 Task: nan
Action: Mouse moved to (428, 98)
Screenshot: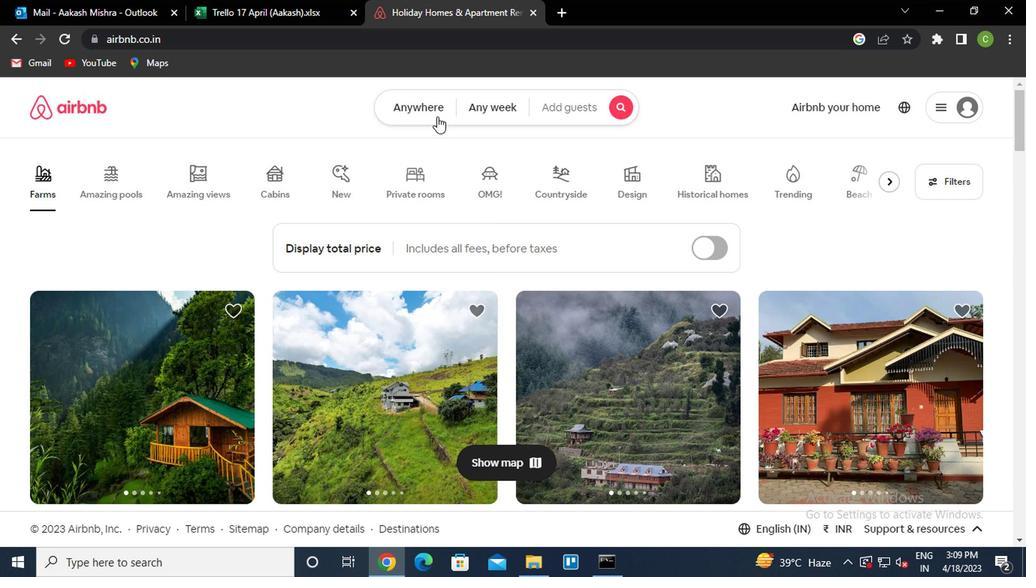 
Action: Mouse pressed left at (428, 98)
Screenshot: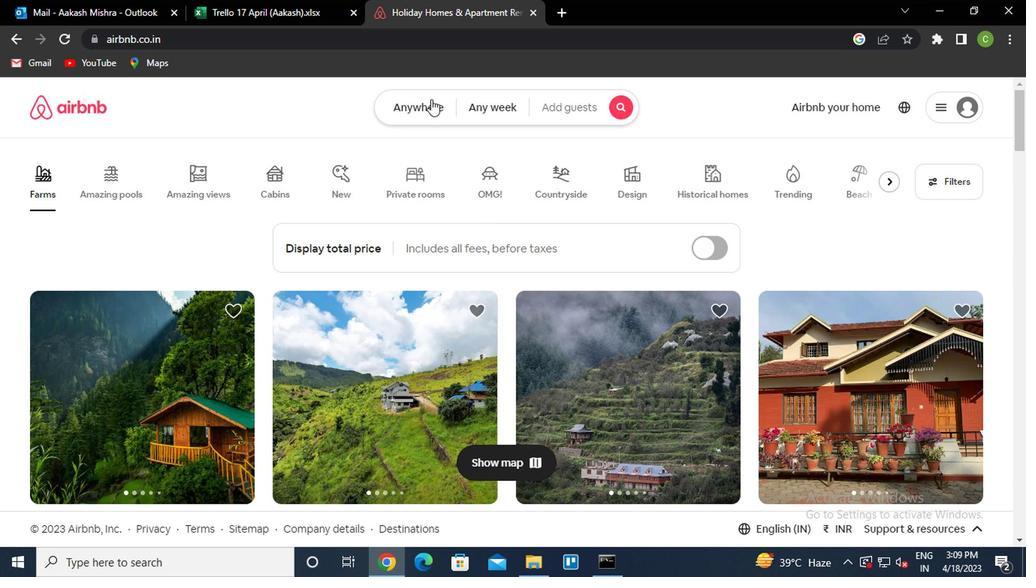 
Action: Mouse moved to (294, 176)
Screenshot: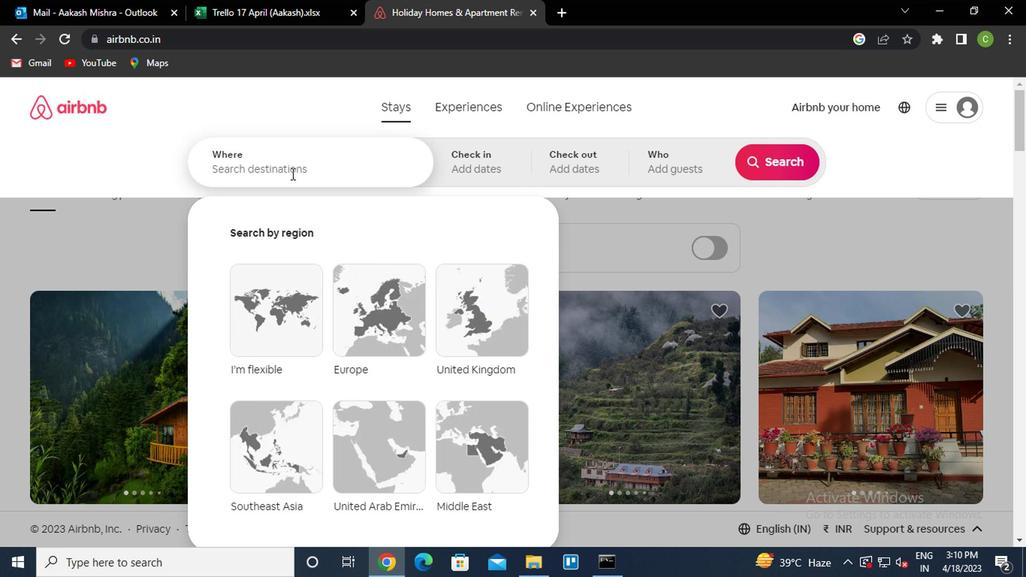 
Action: Mouse pressed left at (294, 176)
Screenshot: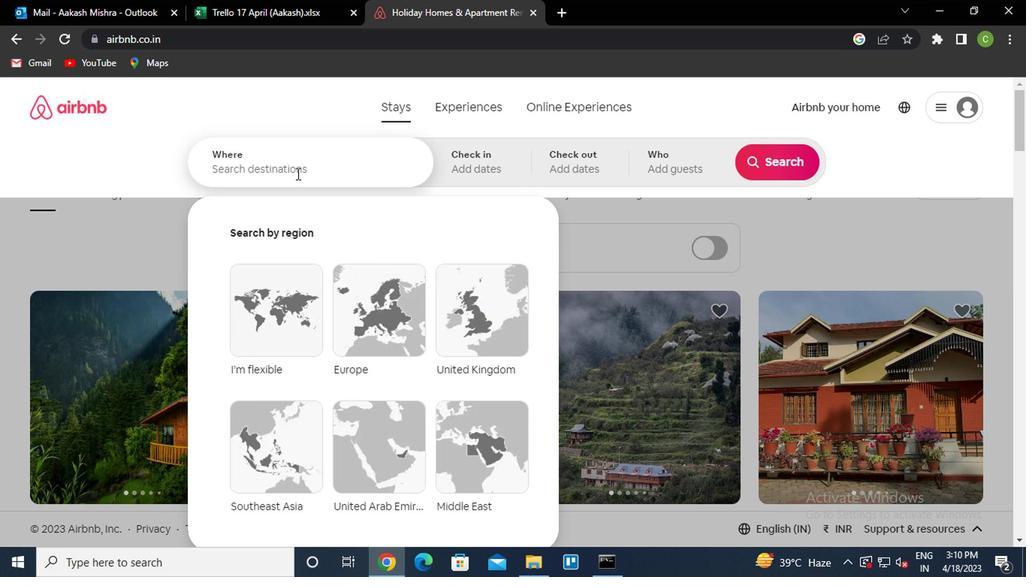 
Action: Key pressed i<Key.caps_lock>garape<Key.space>brazil<Key.down><Key.enter>
Screenshot: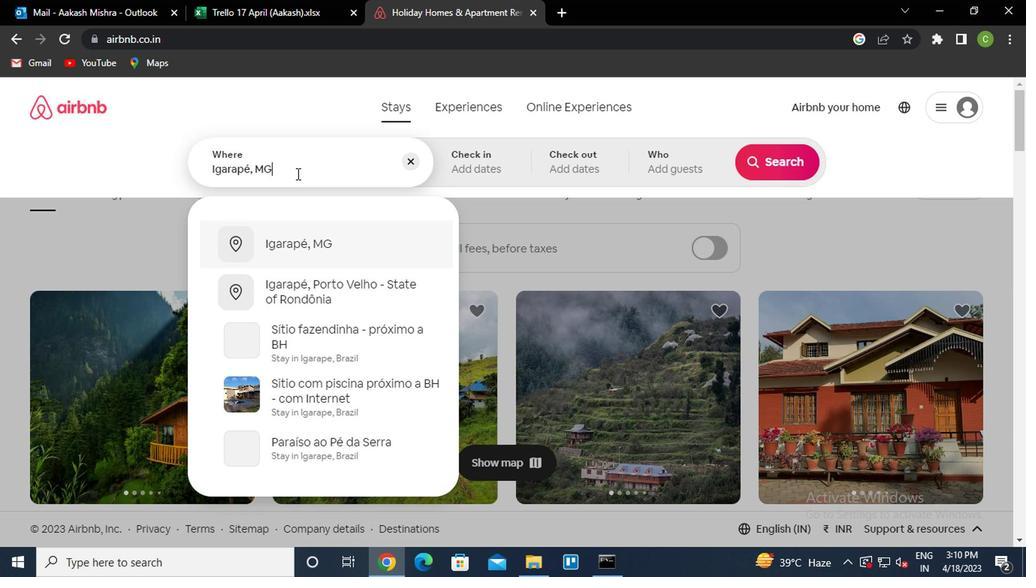 
Action: Mouse moved to (773, 283)
Screenshot: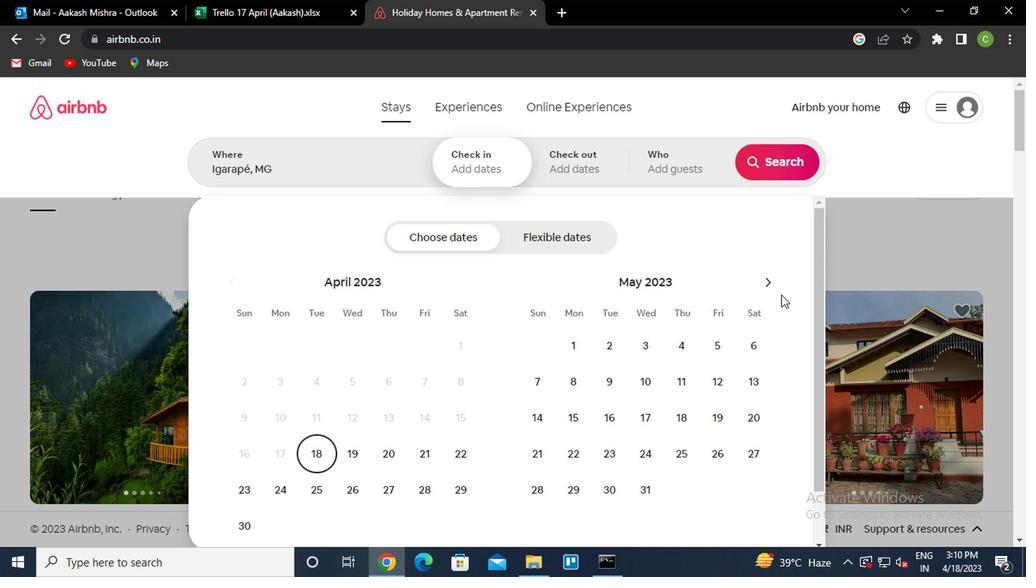 
Action: Mouse pressed left at (773, 283)
Screenshot: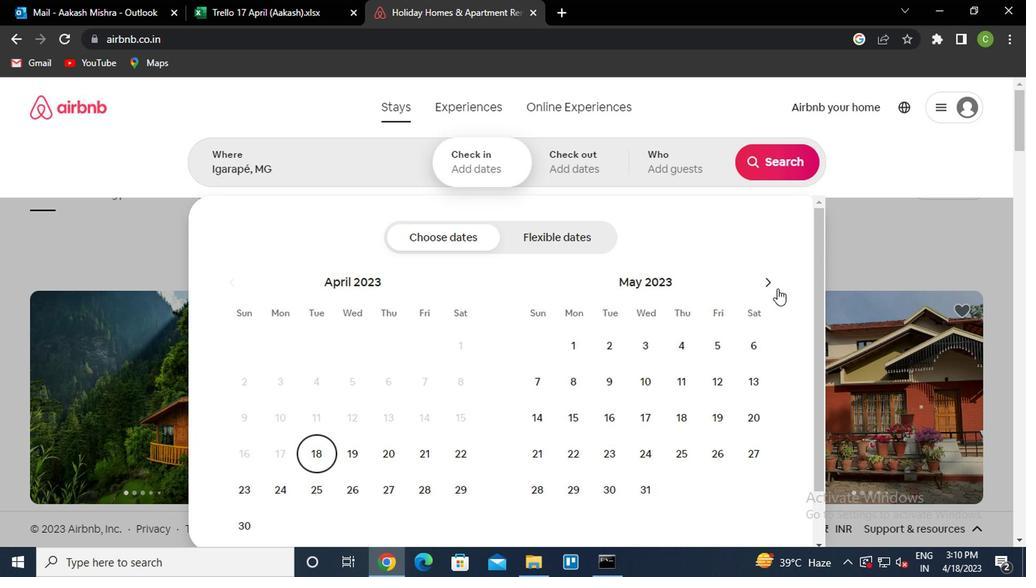 
Action: Mouse moved to (680, 339)
Screenshot: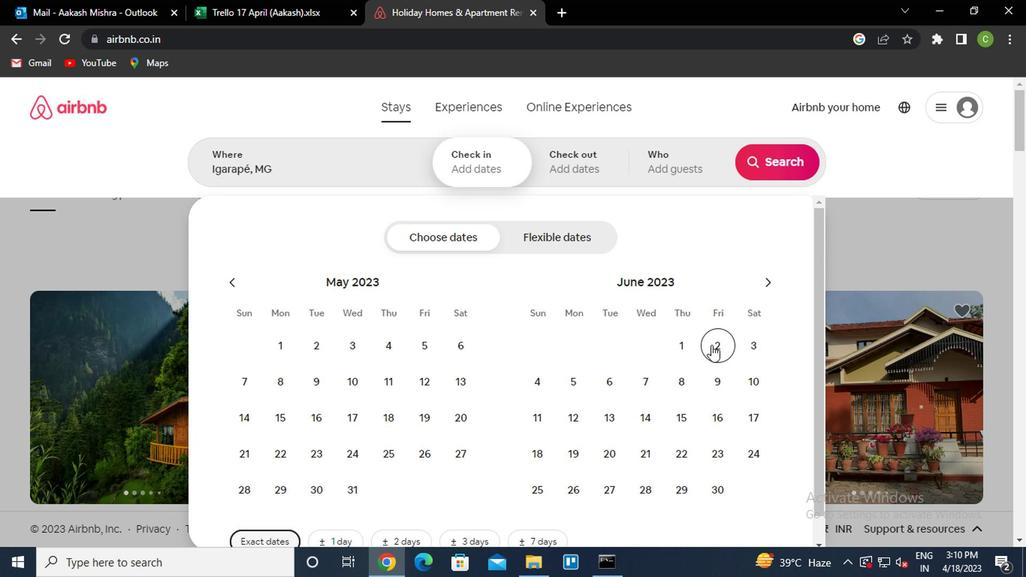 
Action: Mouse pressed left at (680, 339)
Screenshot: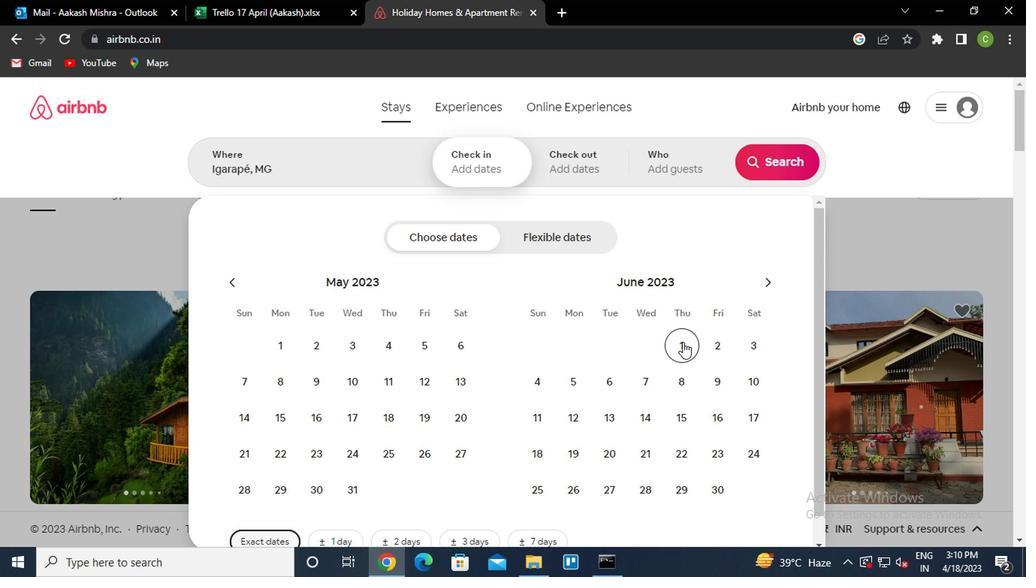 
Action: Mouse moved to (533, 367)
Screenshot: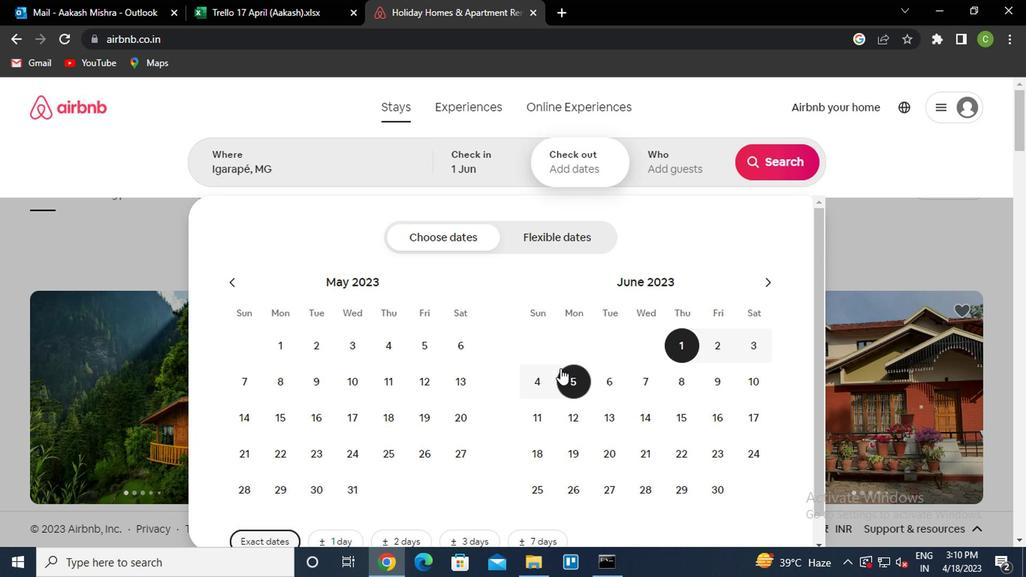 
Action: Mouse pressed left at (533, 367)
Screenshot: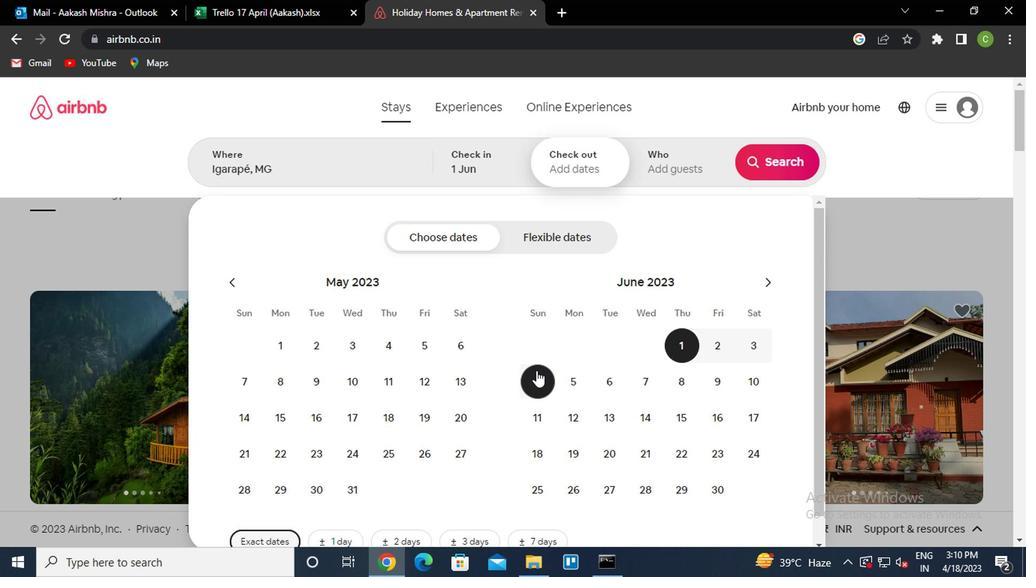 
Action: Mouse moved to (703, 166)
Screenshot: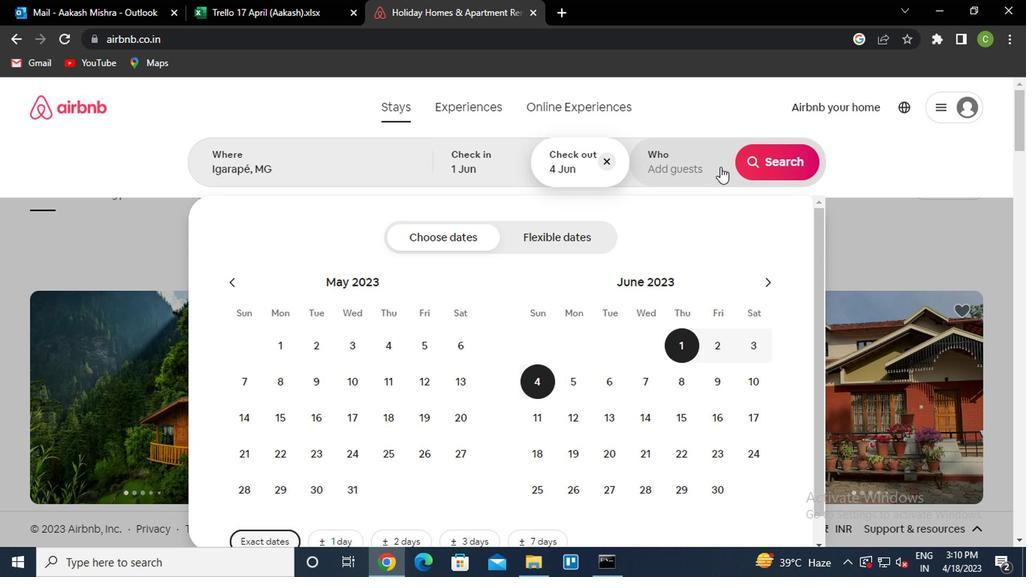 
Action: Mouse pressed left at (703, 166)
Screenshot: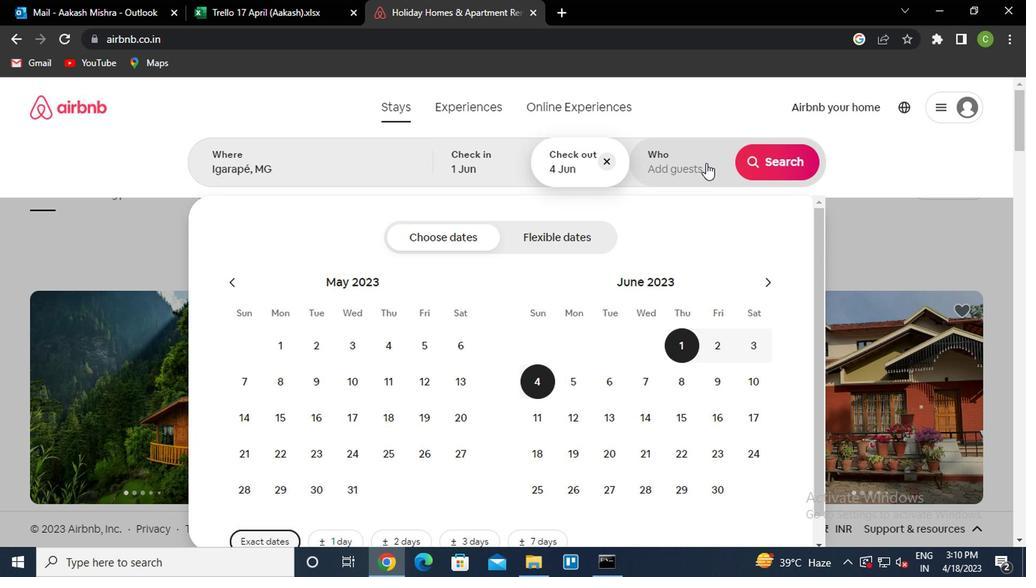 
Action: Mouse moved to (777, 246)
Screenshot: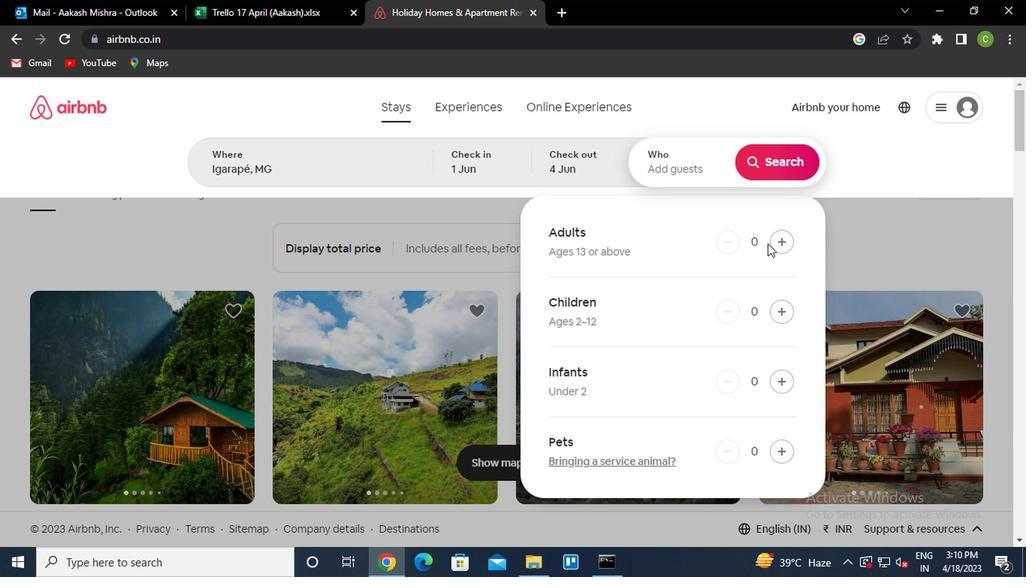
Action: Mouse pressed left at (777, 246)
Screenshot: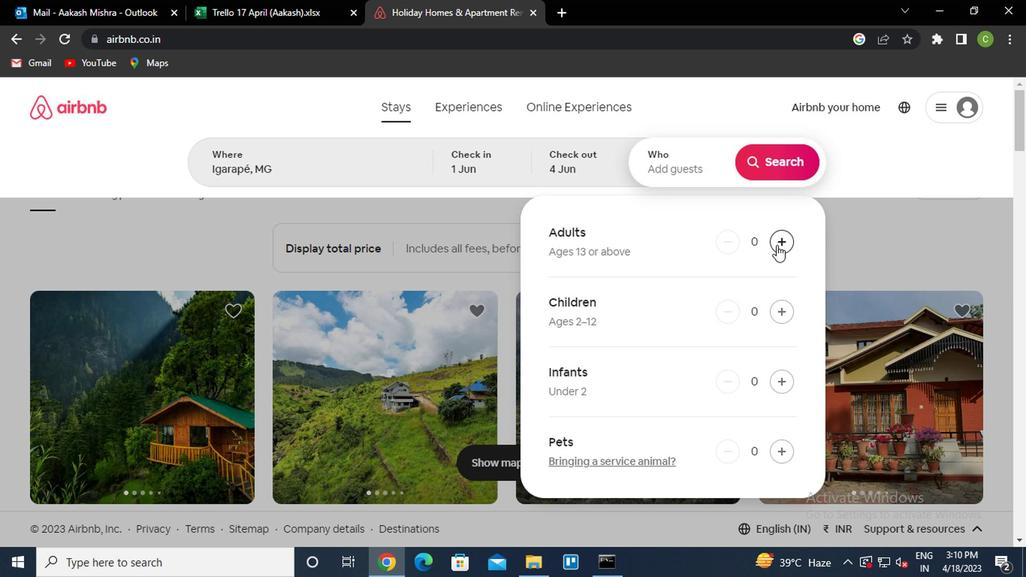 
Action: Mouse moved to (874, 244)
Screenshot: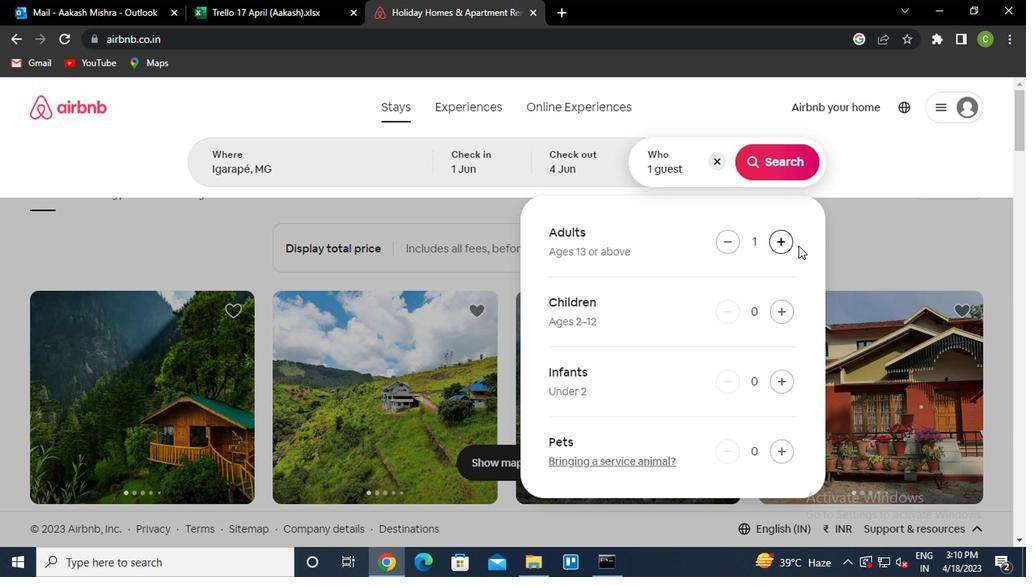 
Action: Mouse pressed left at (874, 244)
Screenshot: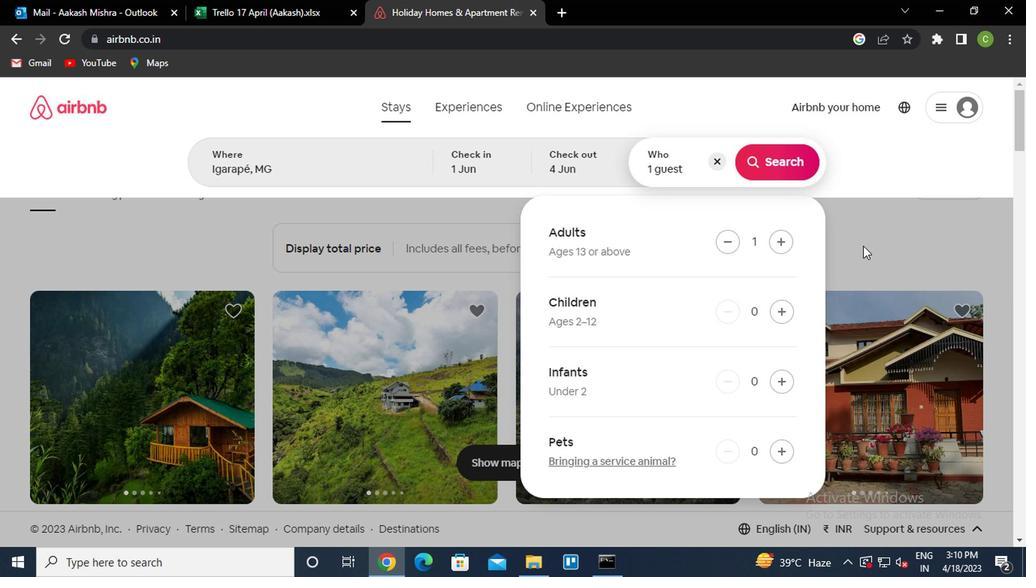
Action: Mouse moved to (953, 188)
Screenshot: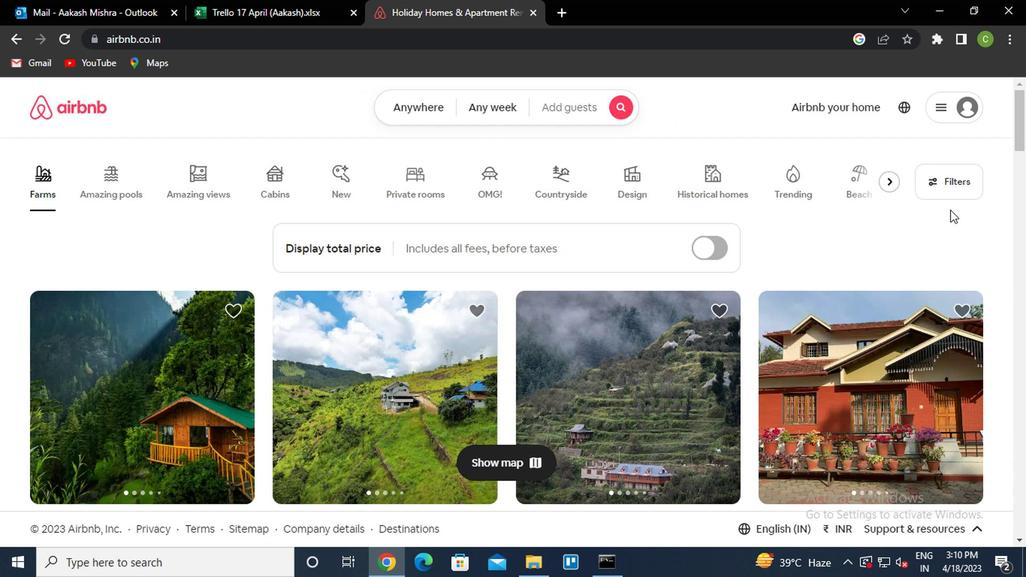 
Action: Mouse pressed left at (953, 188)
Screenshot: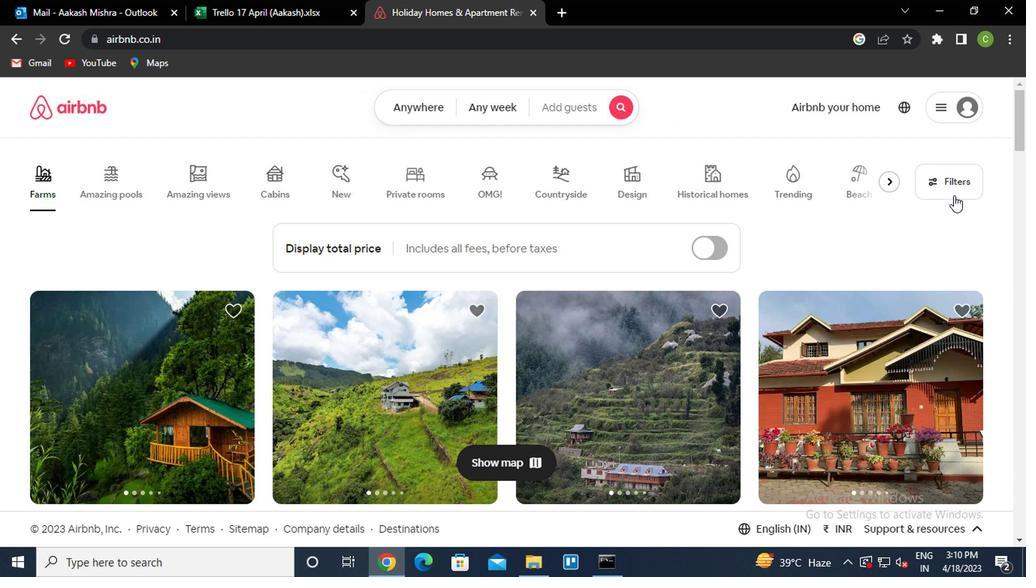 
Action: Mouse moved to (331, 356)
Screenshot: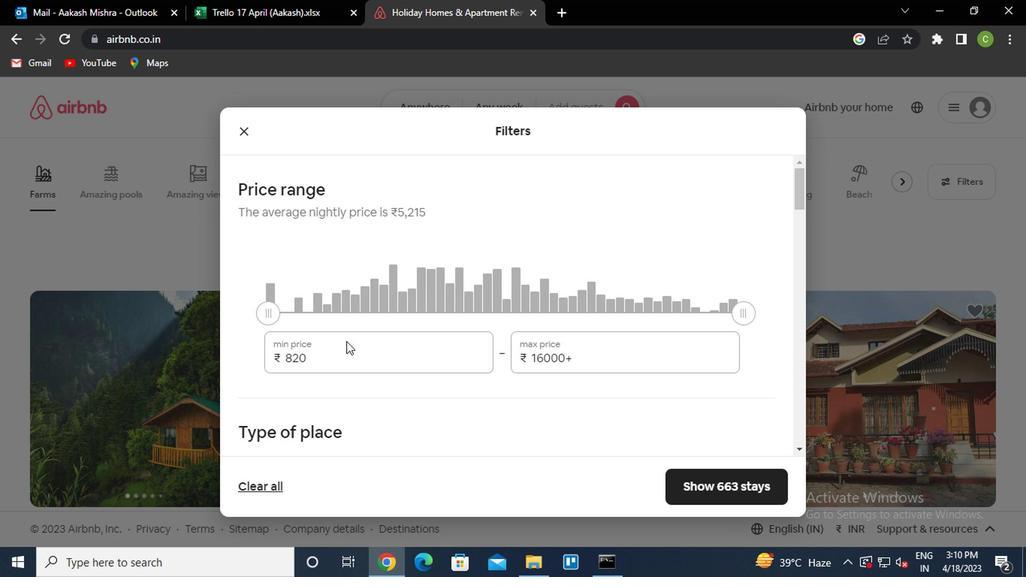 
Action: Mouse pressed left at (331, 356)
Screenshot: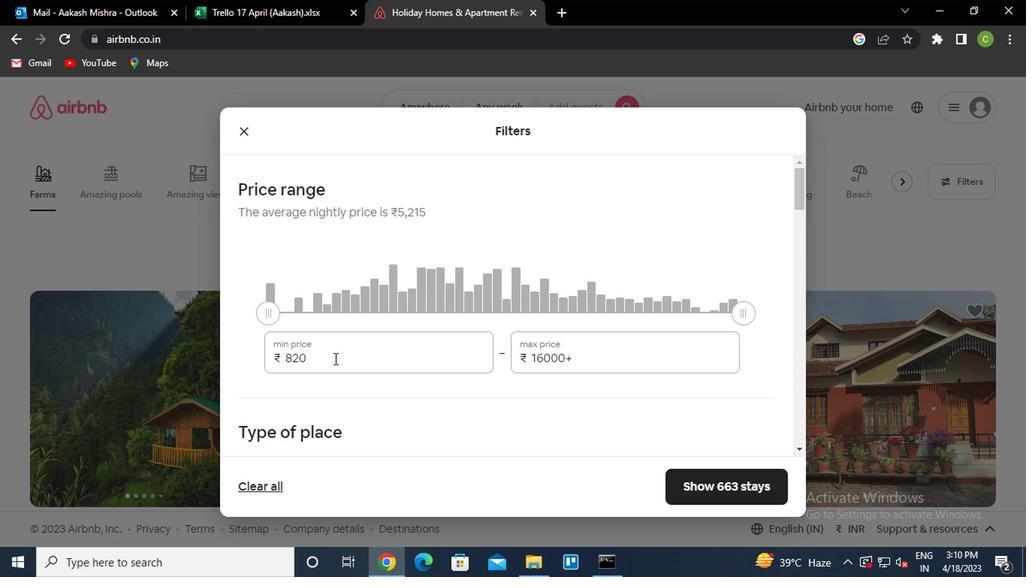 
Action: Mouse moved to (331, 356)
Screenshot: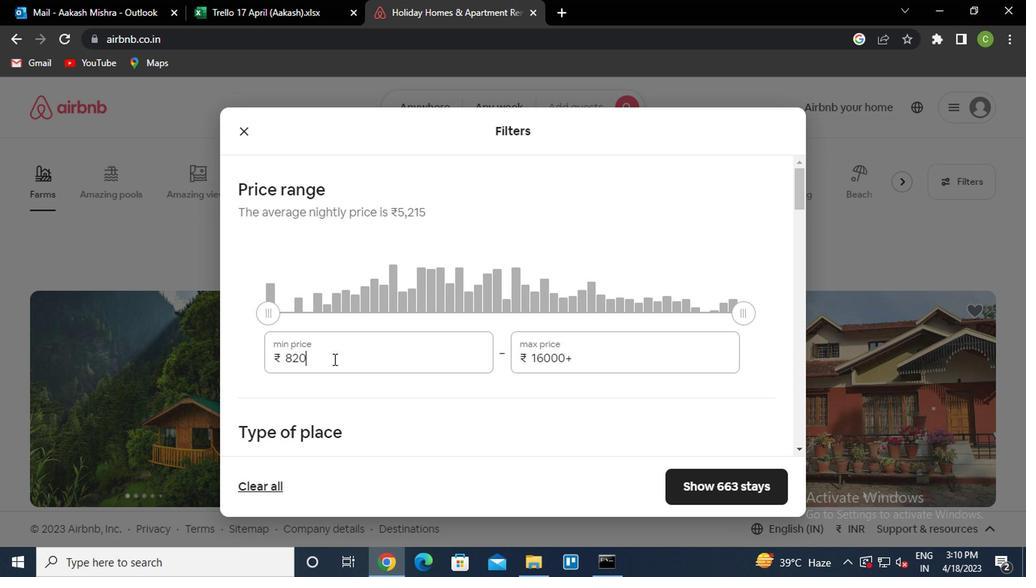 
Action: Key pressed <Key.backspace><Key.backspace><Key.backspace>6000<Key.tab>16000
Screenshot: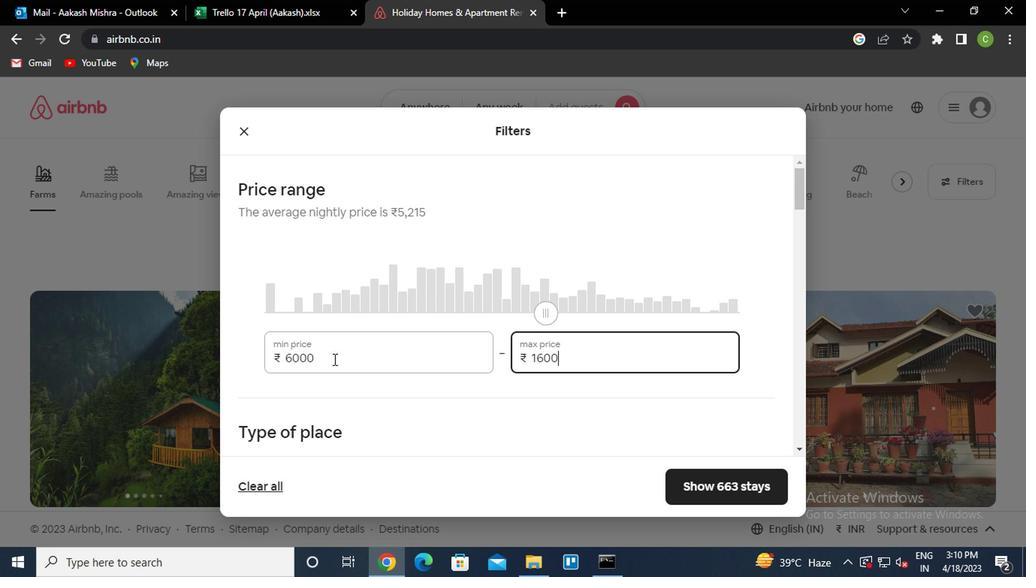 
Action: Mouse moved to (372, 383)
Screenshot: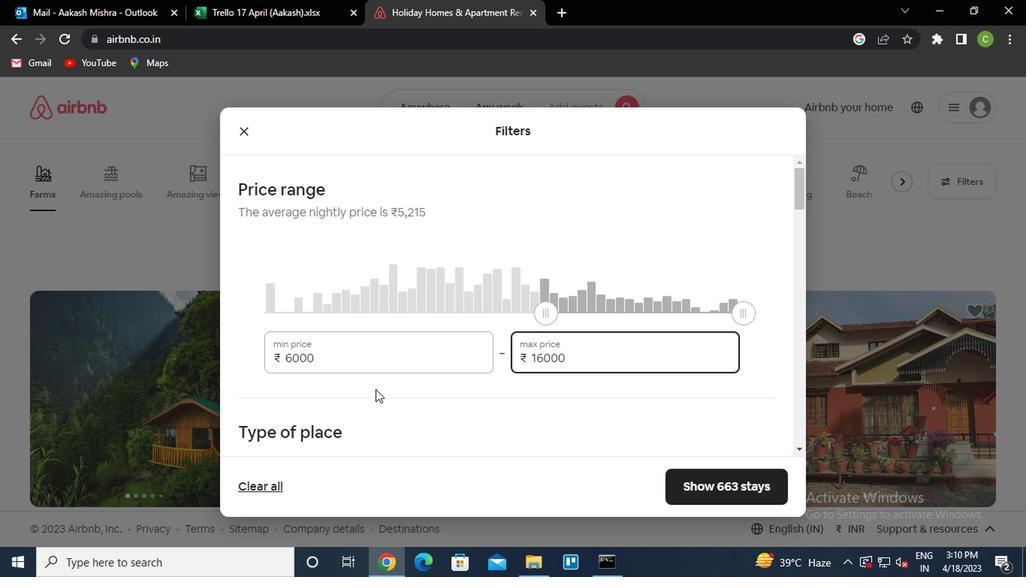 
Action: Mouse scrolled (372, 382) with delta (0, -1)
Screenshot: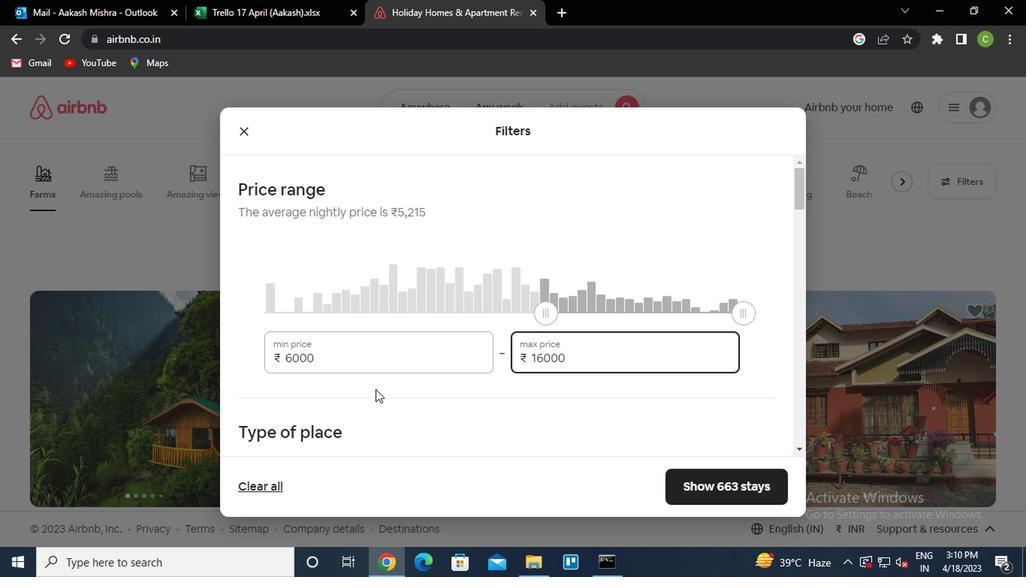 
Action: Mouse moved to (368, 380)
Screenshot: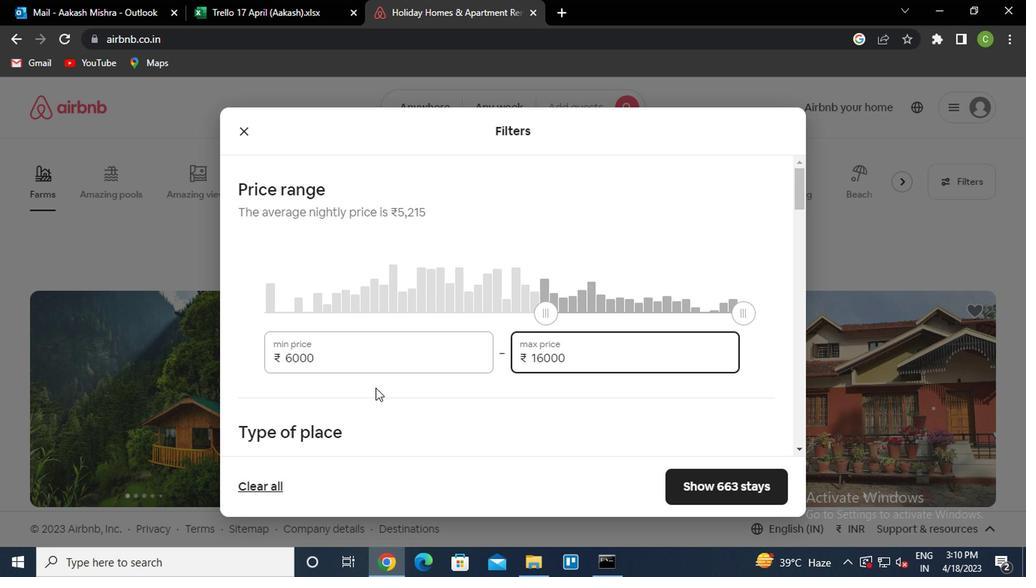 
Action: Mouse scrolled (368, 379) with delta (0, 0)
Screenshot: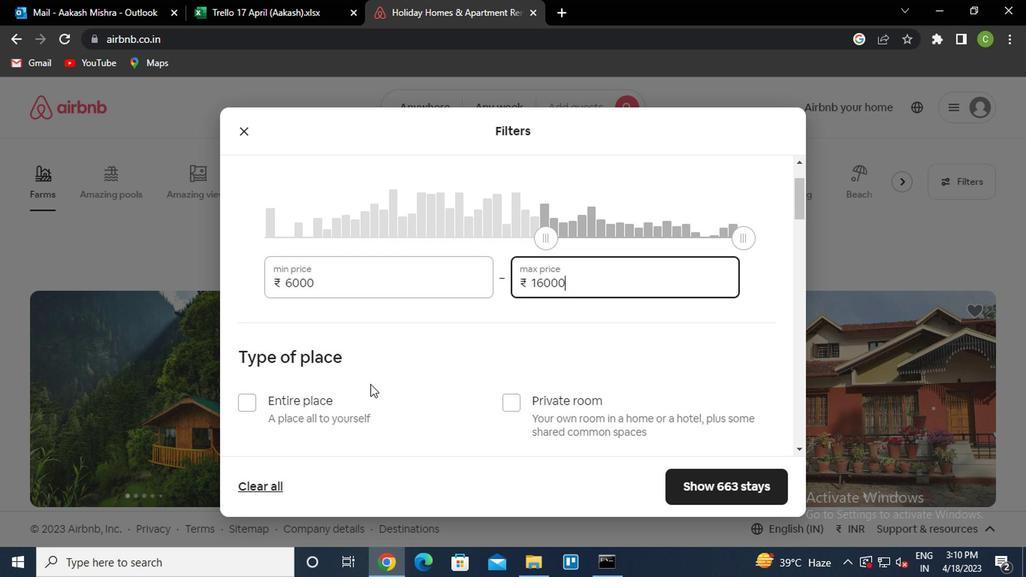 
Action: Mouse moved to (549, 349)
Screenshot: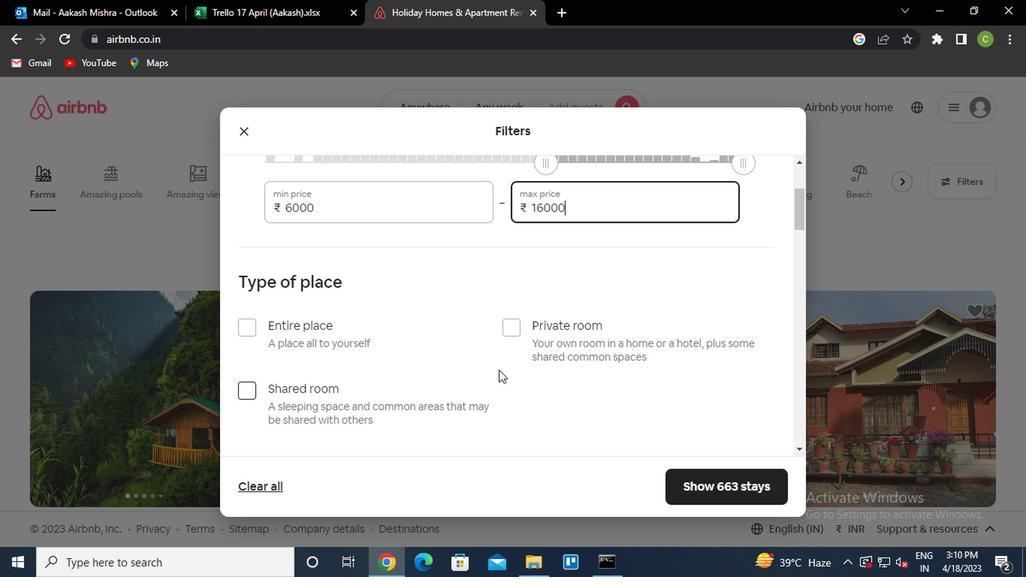 
Action: Mouse pressed left at (549, 349)
Screenshot: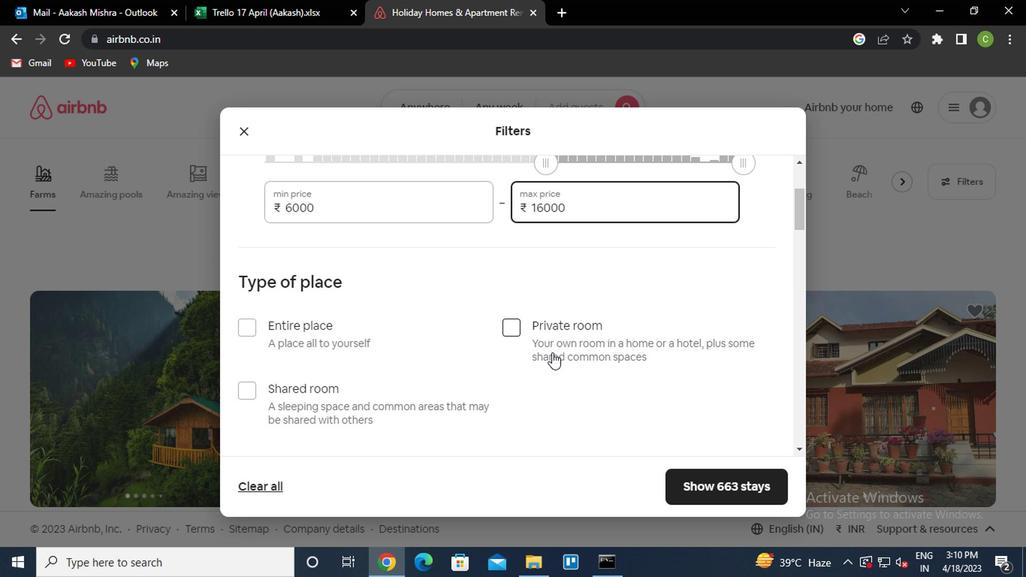 
Action: Mouse moved to (476, 365)
Screenshot: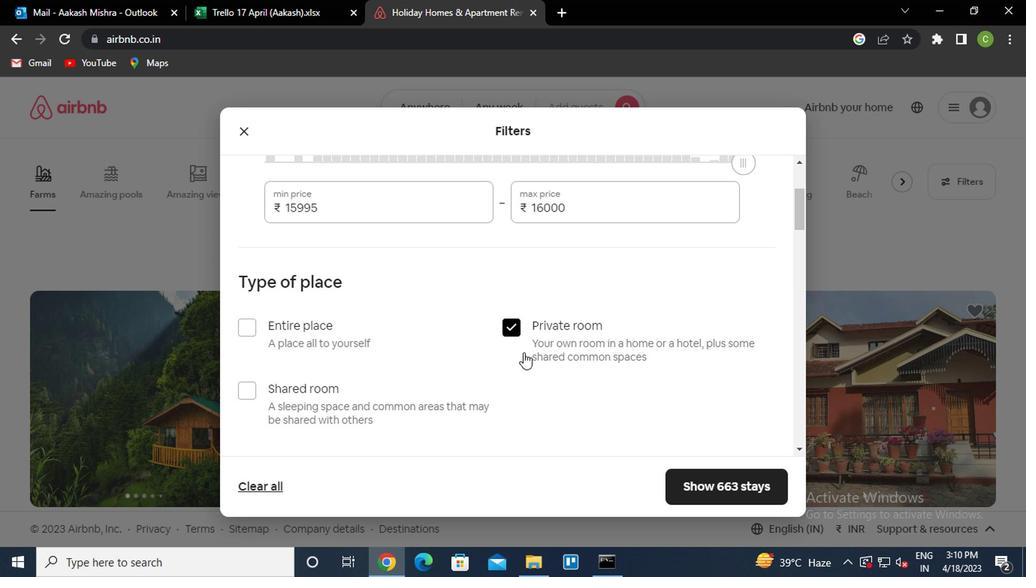 
Action: Mouse scrolled (476, 364) with delta (0, -1)
Screenshot: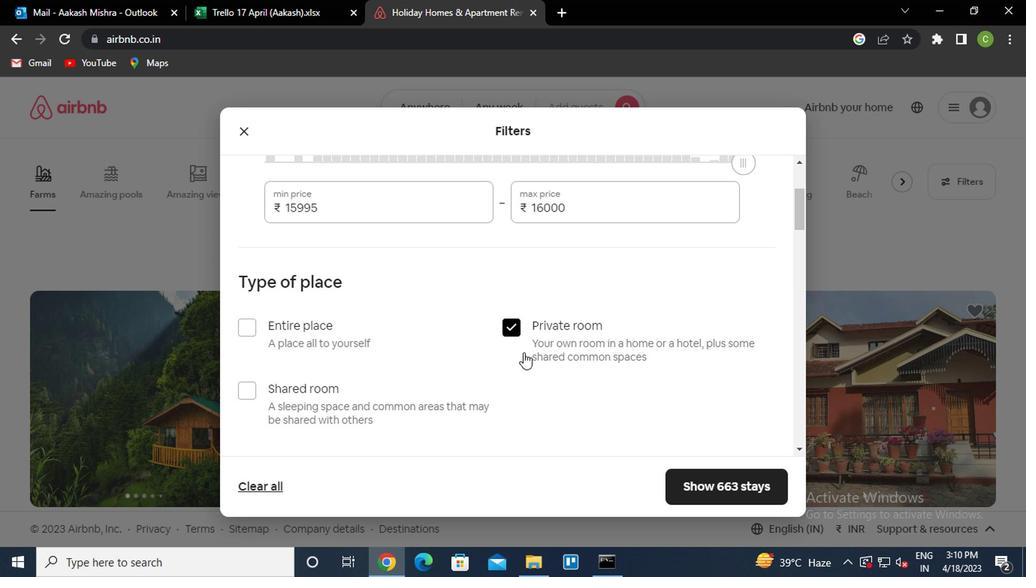 
Action: Mouse moved to (452, 367)
Screenshot: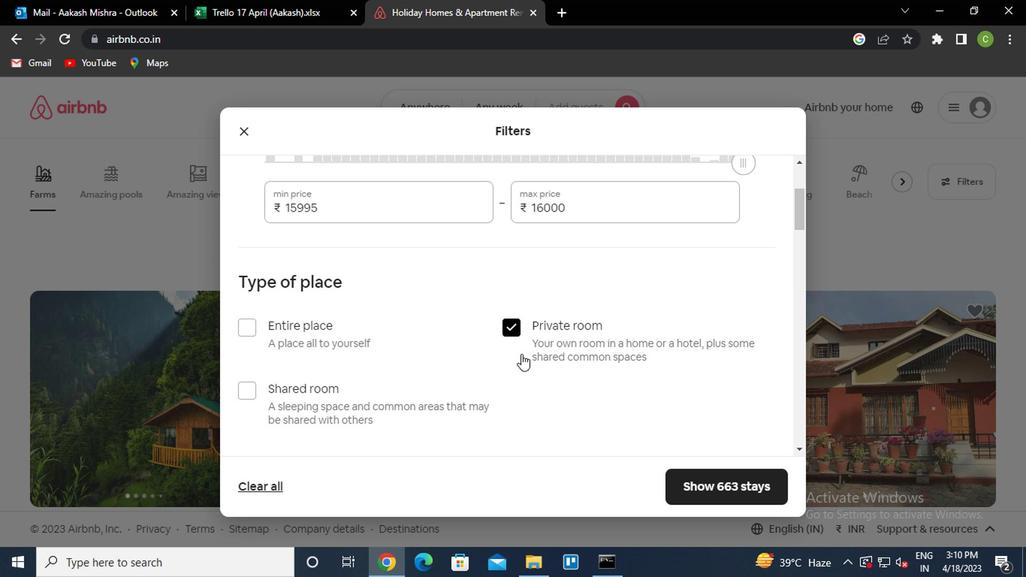 
Action: Mouse scrolled (452, 366) with delta (0, -1)
Screenshot: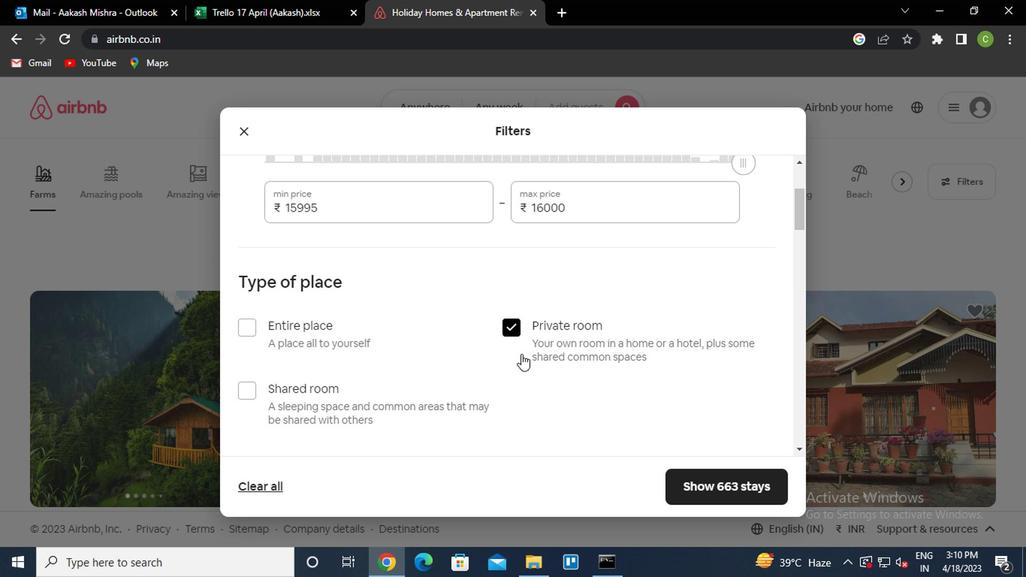
Action: Mouse moved to (446, 367)
Screenshot: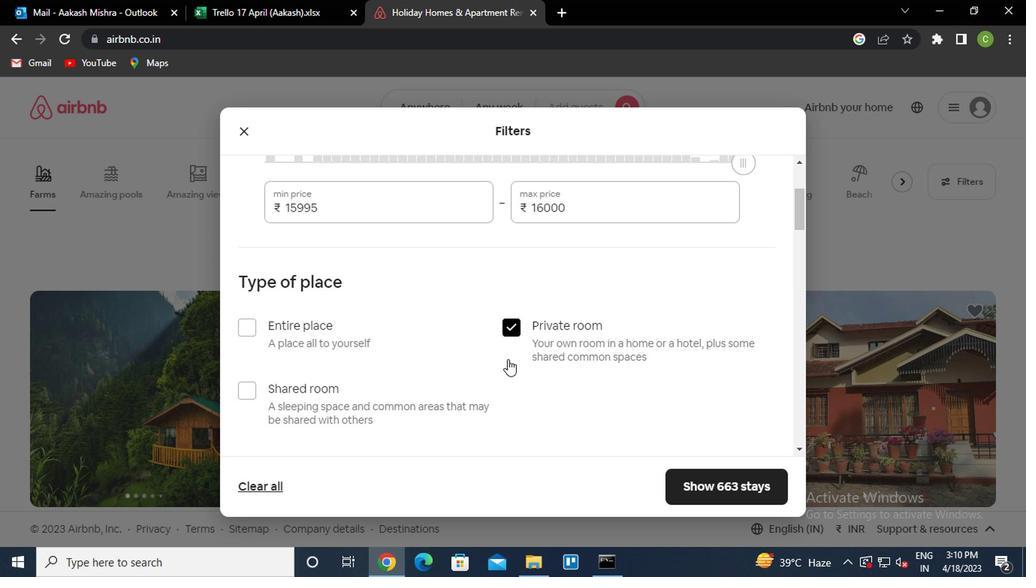 
Action: Mouse scrolled (446, 367) with delta (0, 0)
Screenshot: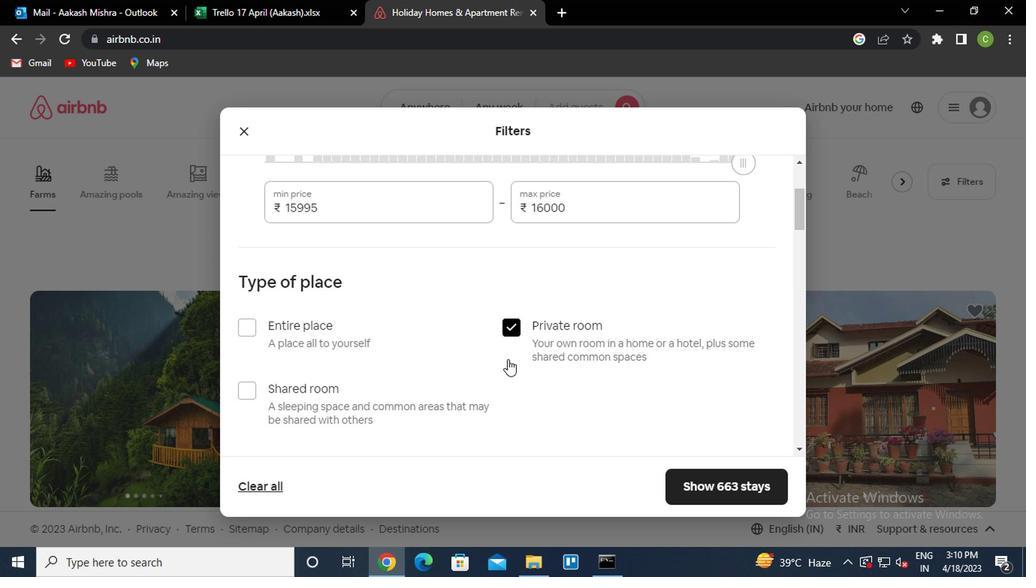 
Action: Mouse moved to (445, 367)
Screenshot: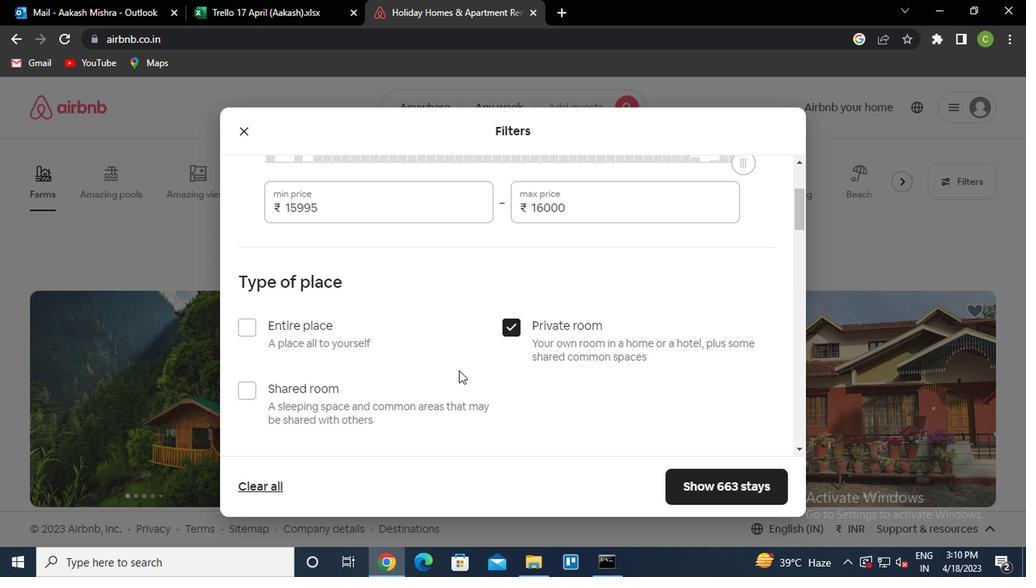 
Action: Mouse scrolled (445, 367) with delta (0, 0)
Screenshot: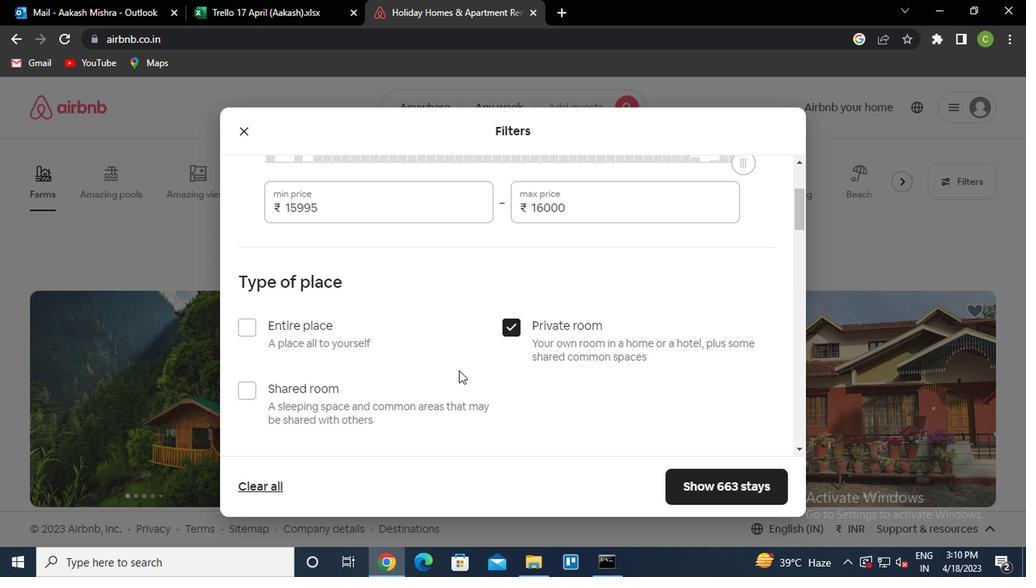 
Action: Mouse moved to (329, 276)
Screenshot: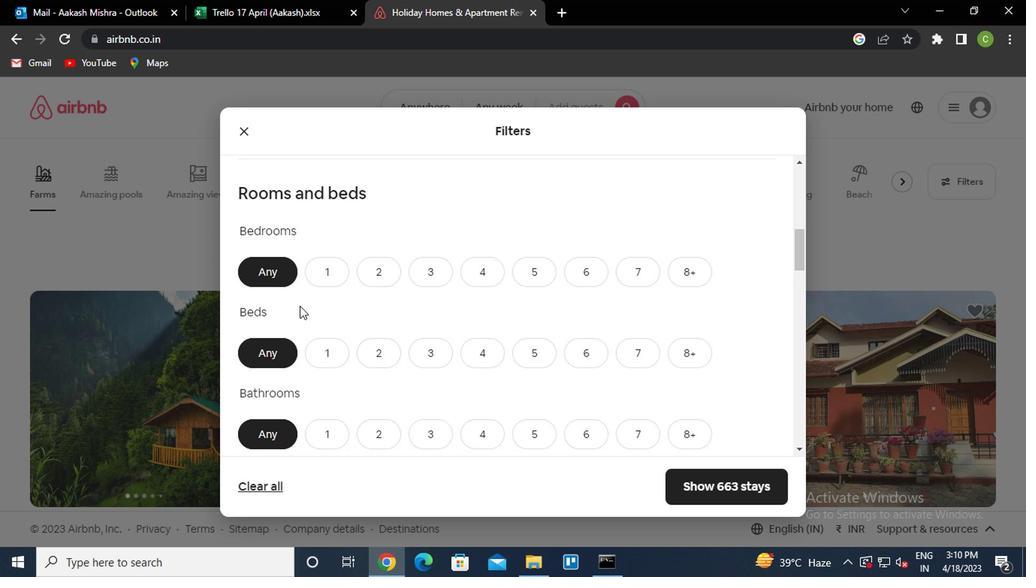 
Action: Mouse pressed left at (329, 276)
Screenshot: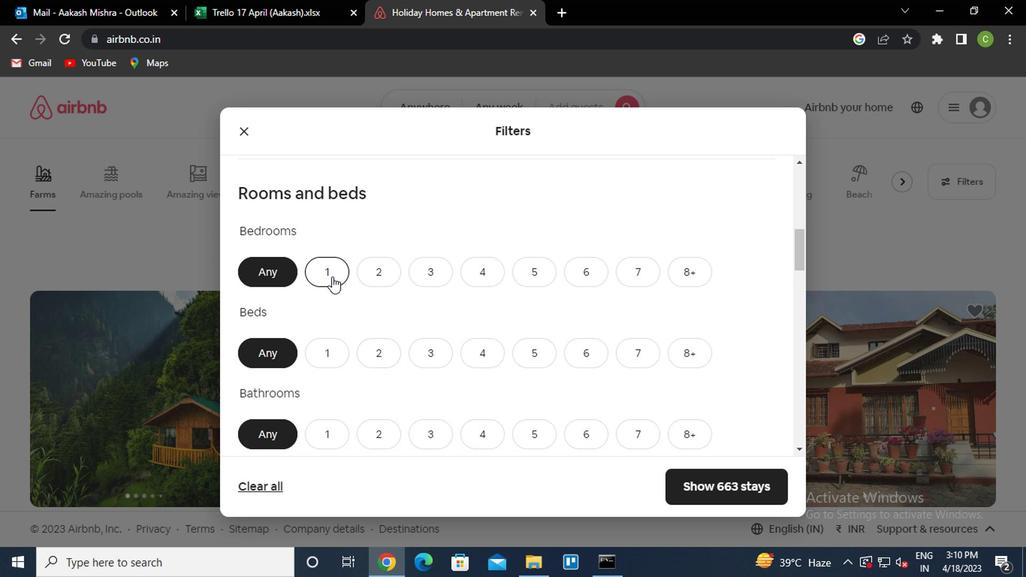 
Action: Mouse moved to (325, 359)
Screenshot: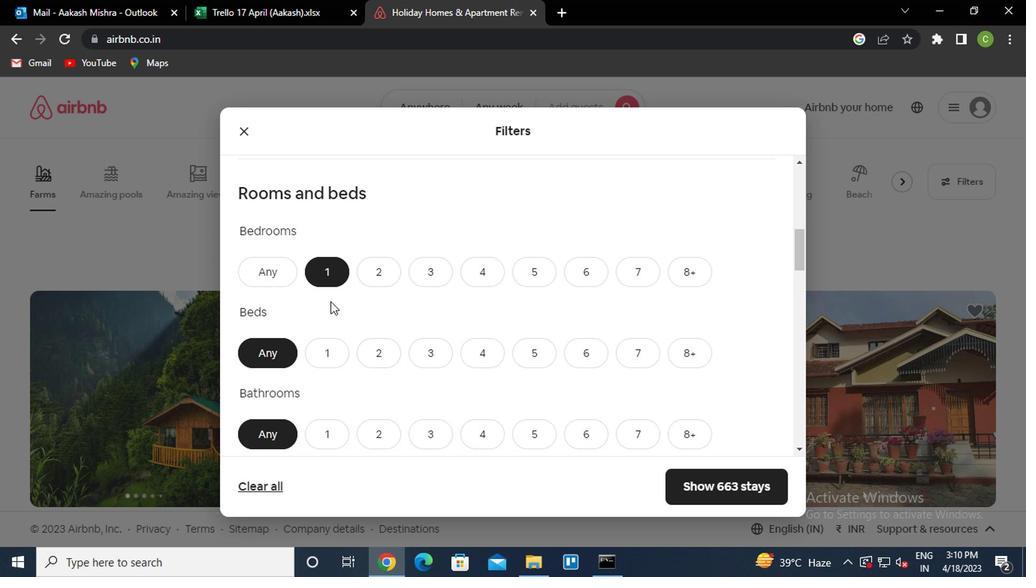 
Action: Mouse pressed left at (325, 359)
Screenshot: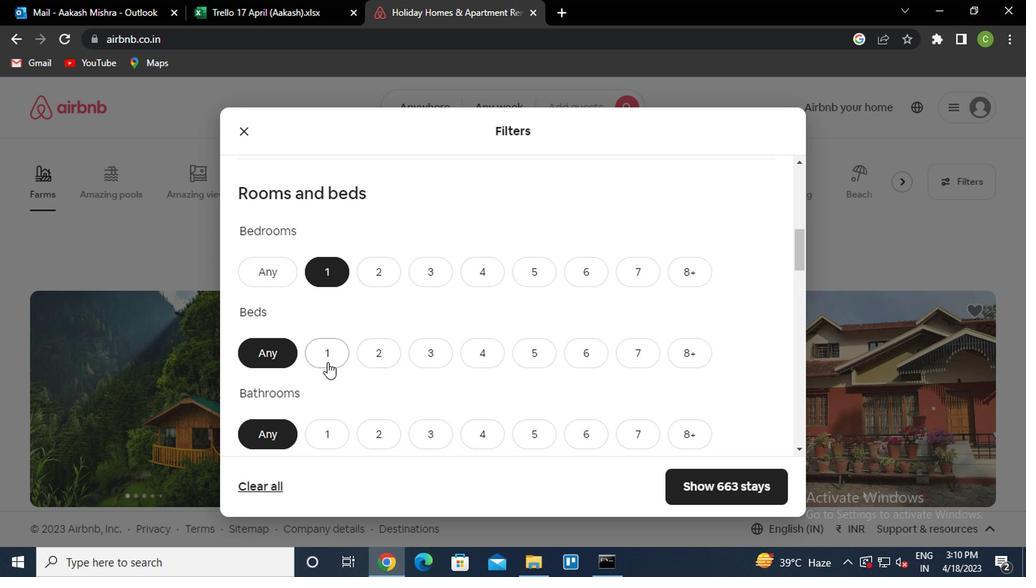 
Action: Mouse moved to (329, 425)
Screenshot: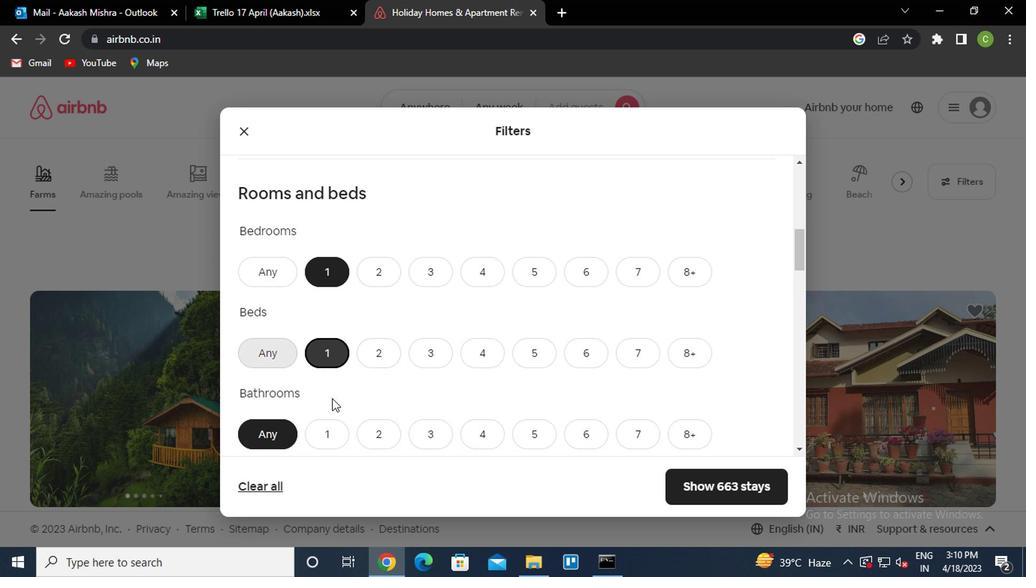 
Action: Mouse pressed left at (329, 425)
Screenshot: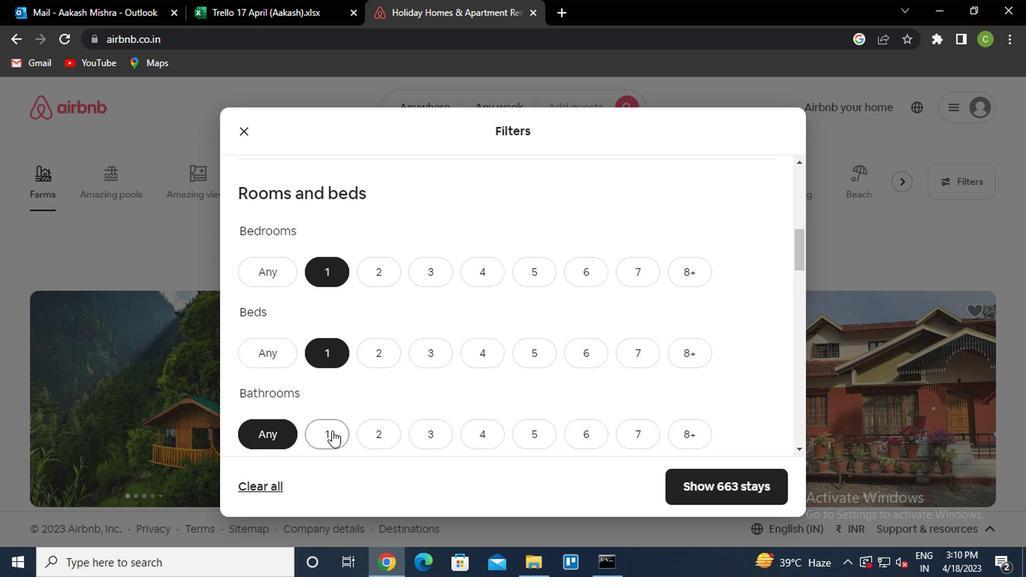 
Action: Mouse moved to (396, 357)
Screenshot: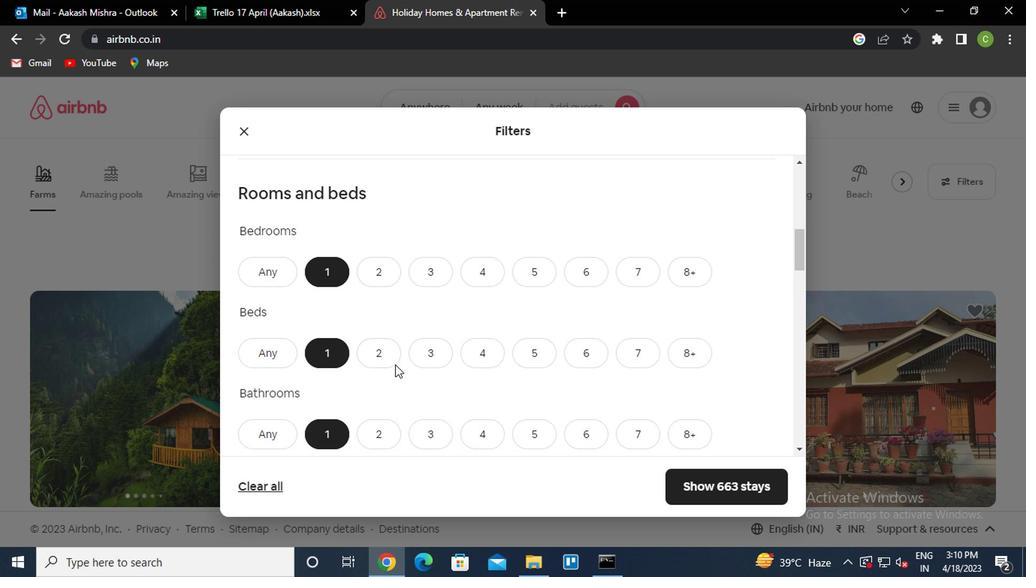 
Action: Mouse scrolled (396, 356) with delta (0, -1)
Screenshot: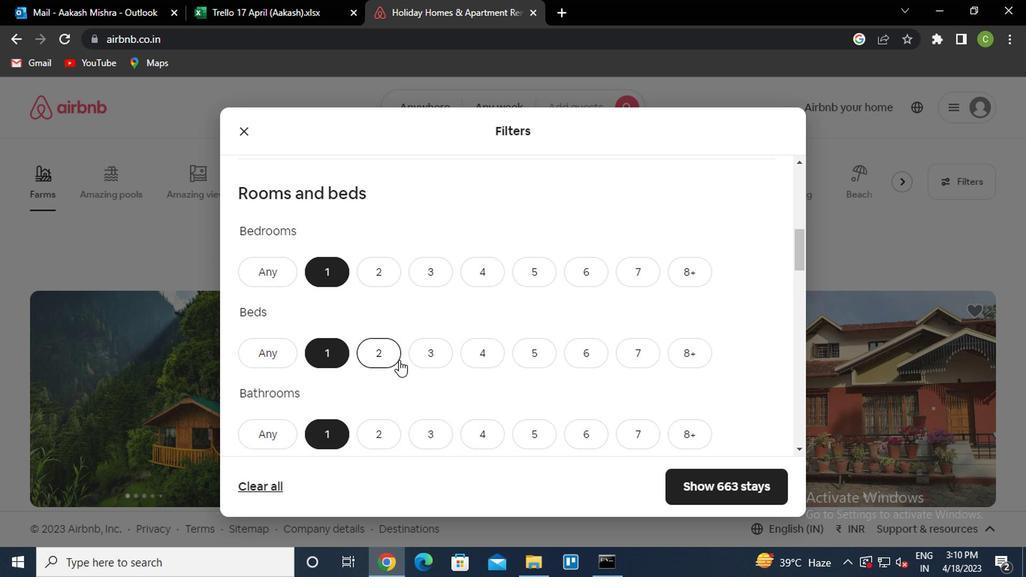 
Action: Mouse scrolled (396, 356) with delta (0, -1)
Screenshot: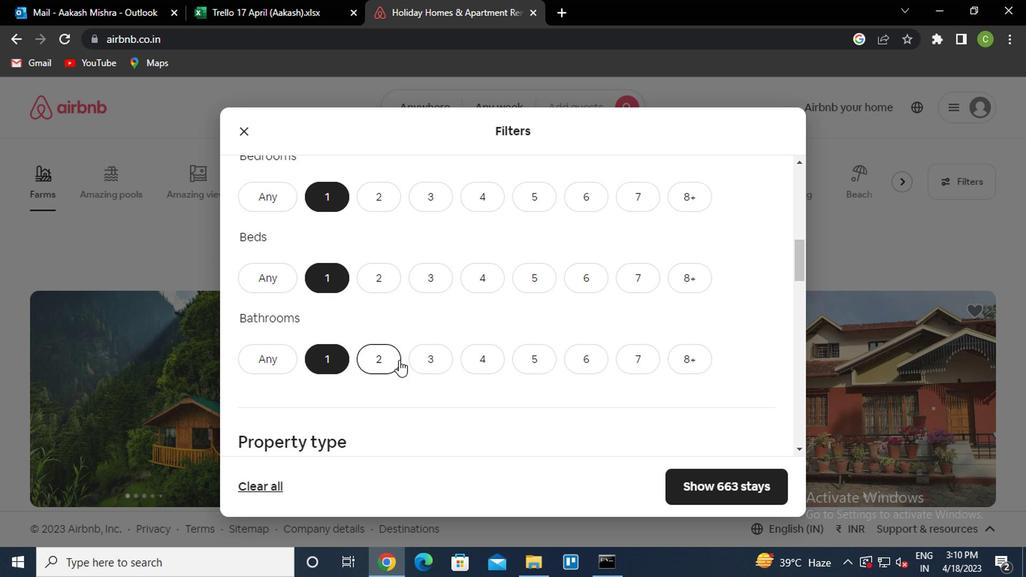 
Action: Mouse scrolled (396, 356) with delta (0, -1)
Screenshot: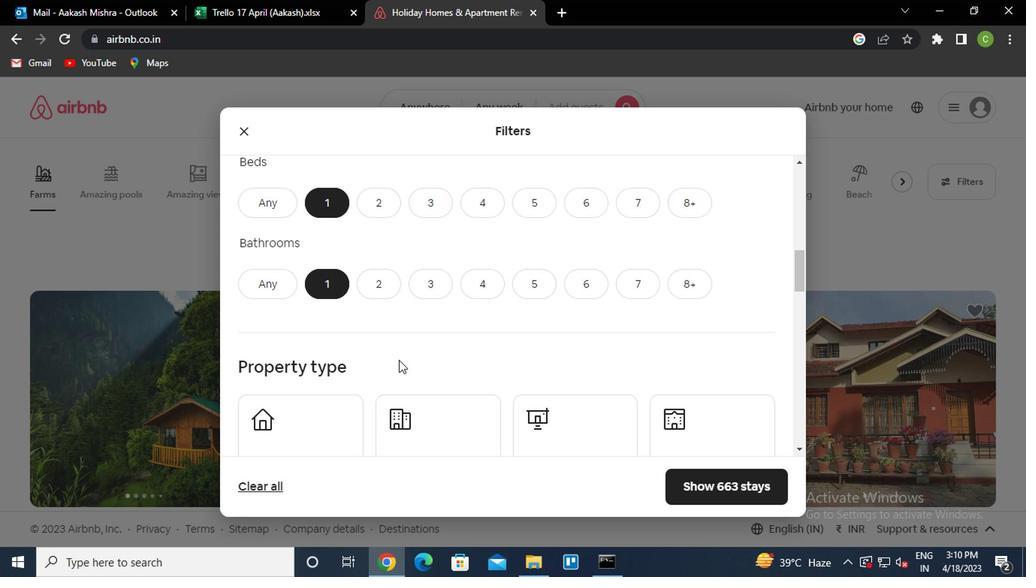 
Action: Mouse scrolled (396, 356) with delta (0, -1)
Screenshot: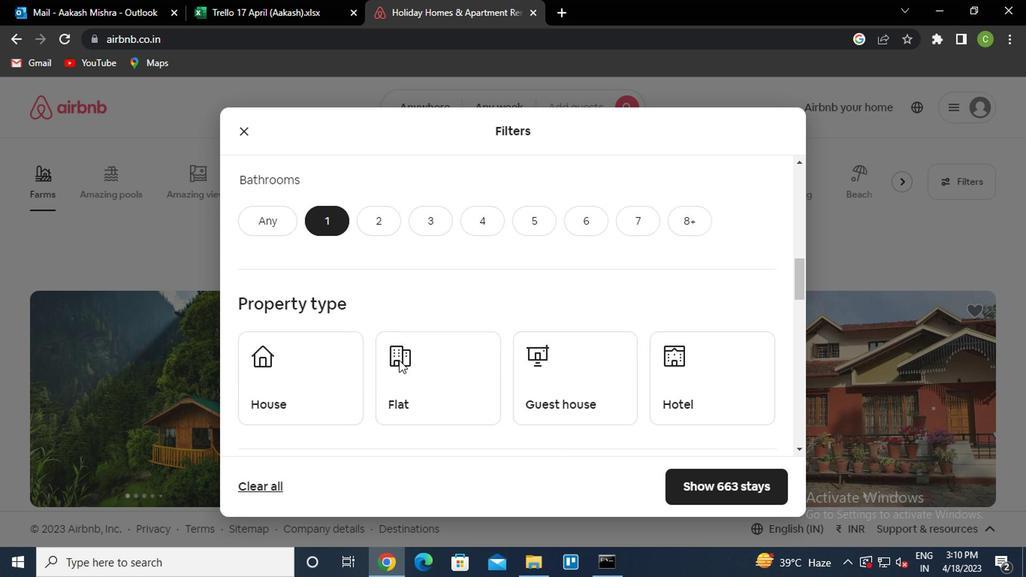 
Action: Mouse scrolled (396, 356) with delta (0, -1)
Screenshot: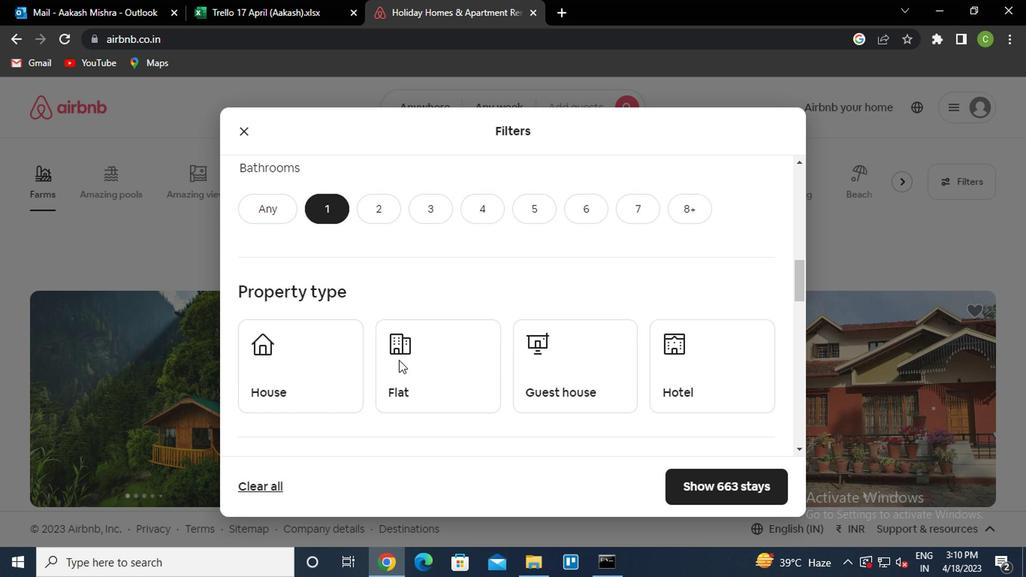 
Action: Mouse moved to (482, 216)
Screenshot: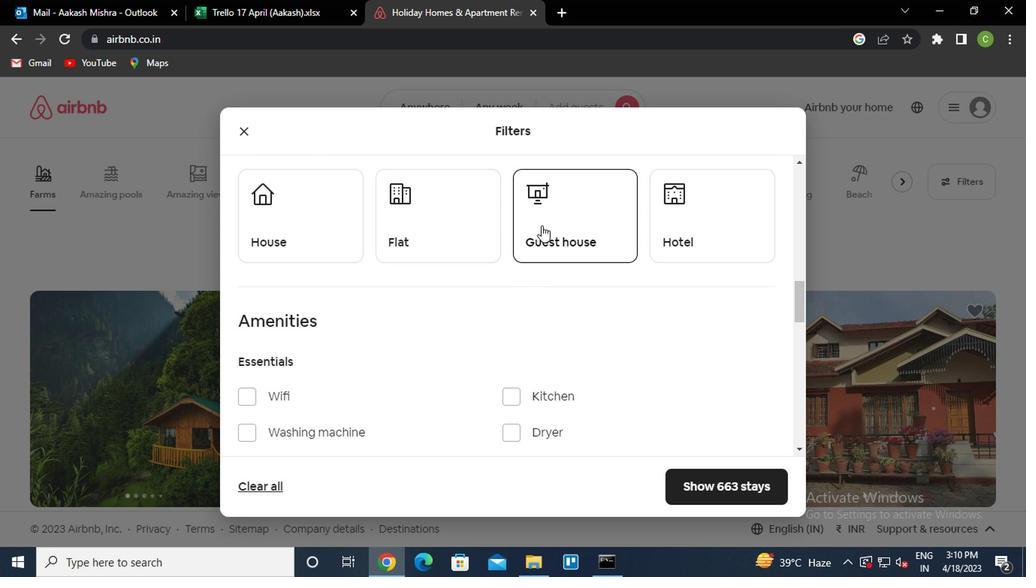 
Action: Mouse pressed left at (482, 216)
Screenshot: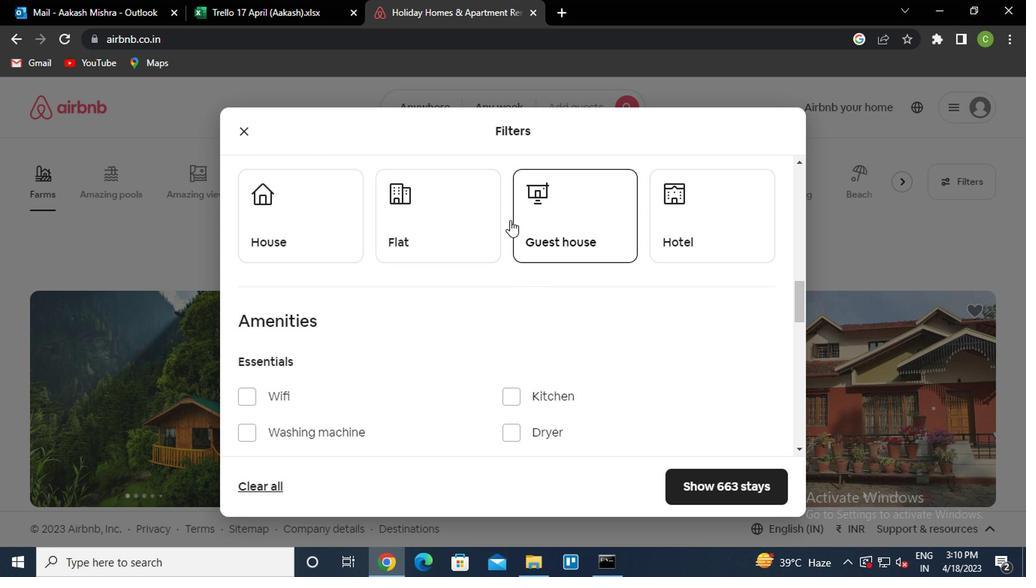 
Action: Mouse moved to (469, 329)
Screenshot: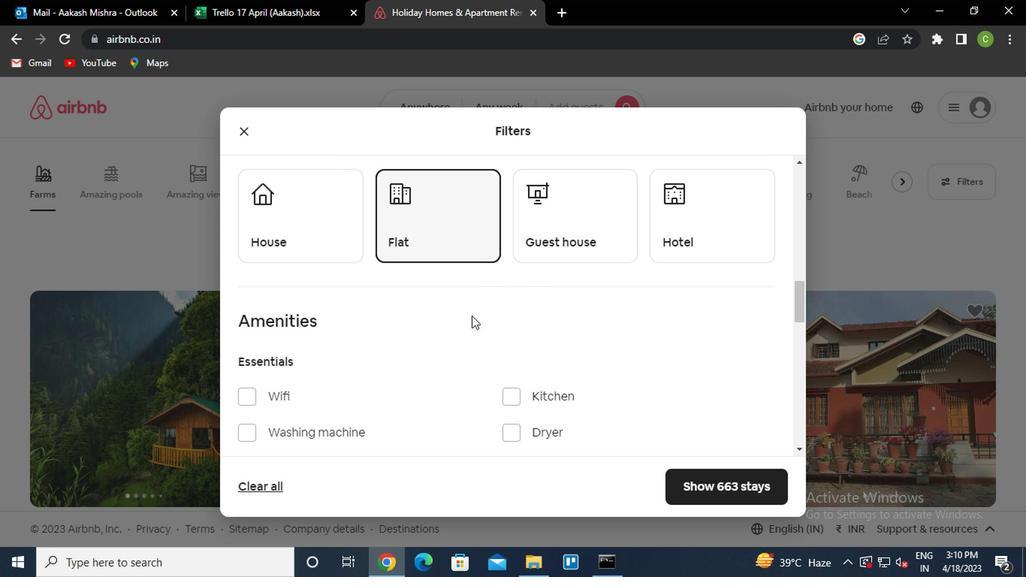
Action: Mouse scrolled (469, 328) with delta (0, 0)
Screenshot: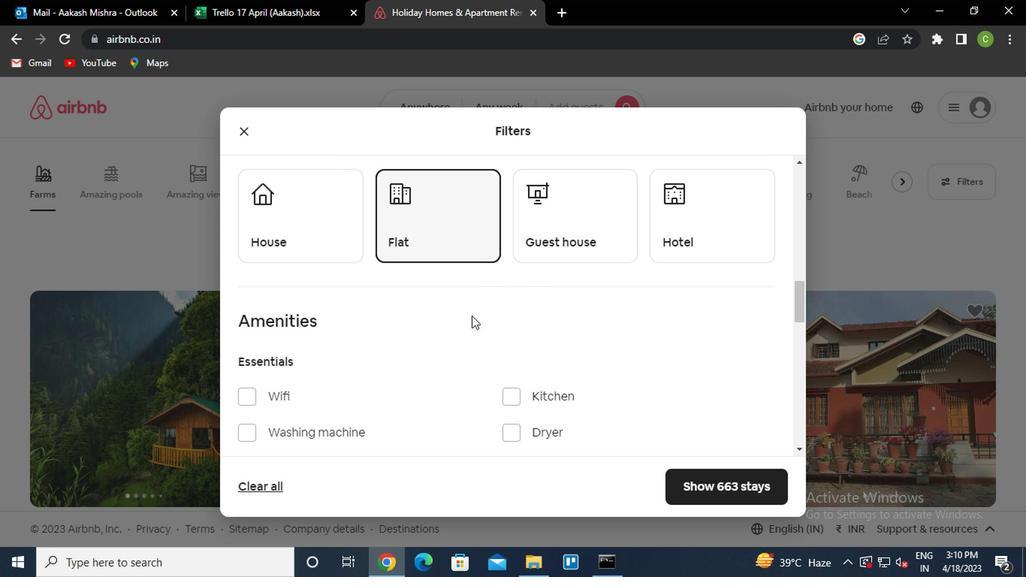 
Action: Mouse moved to (469, 330)
Screenshot: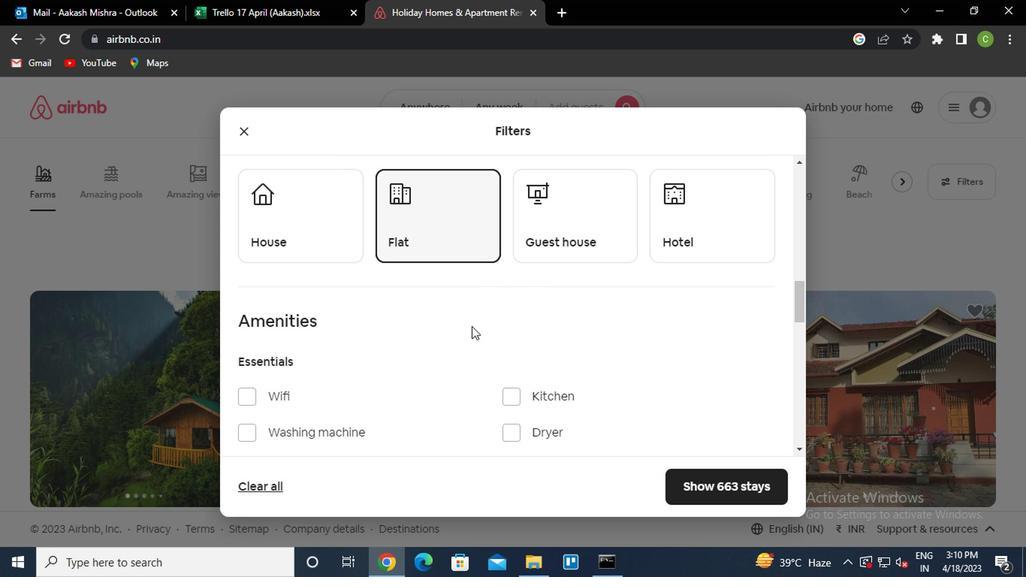 
Action: Mouse scrolled (469, 329) with delta (0, -1)
Screenshot: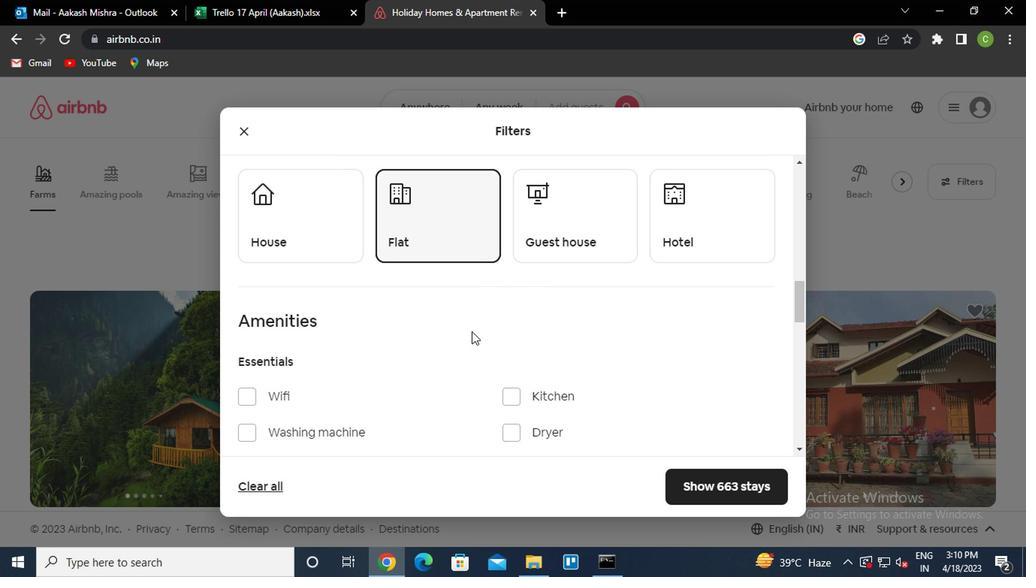 
Action: Mouse moved to (252, 242)
Screenshot: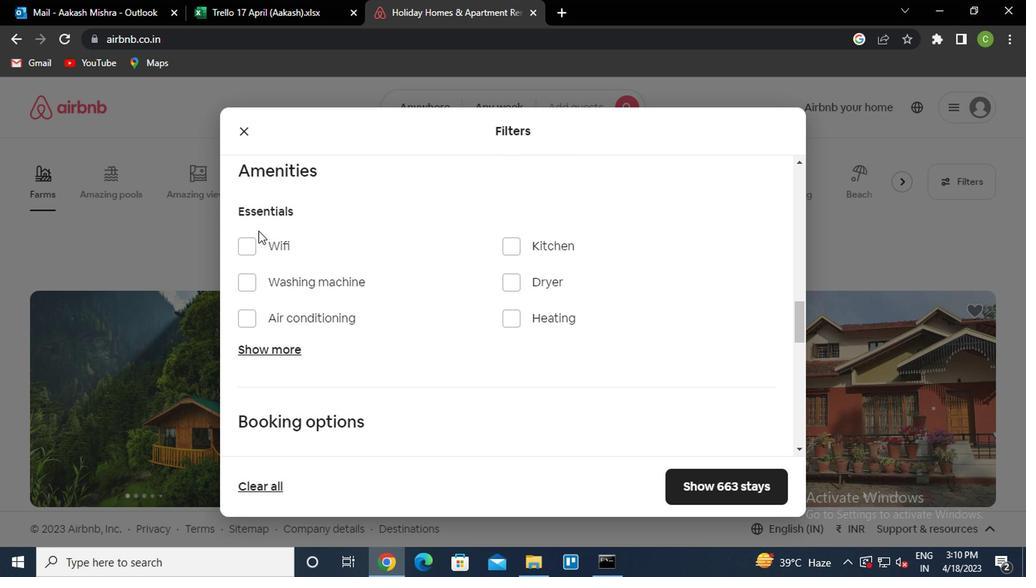 
Action: Mouse pressed left at (252, 242)
Screenshot: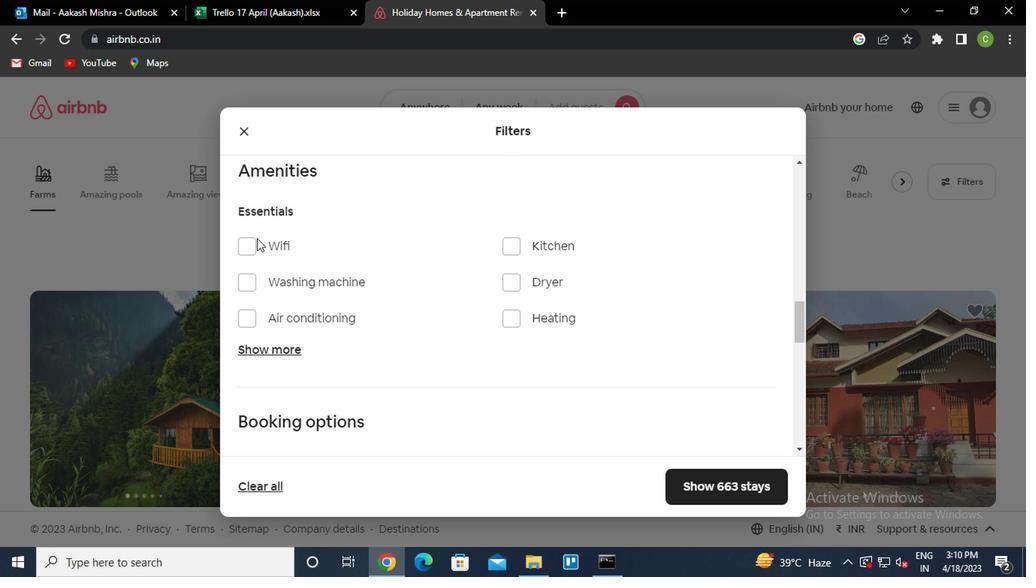 
Action: Mouse moved to (437, 299)
Screenshot: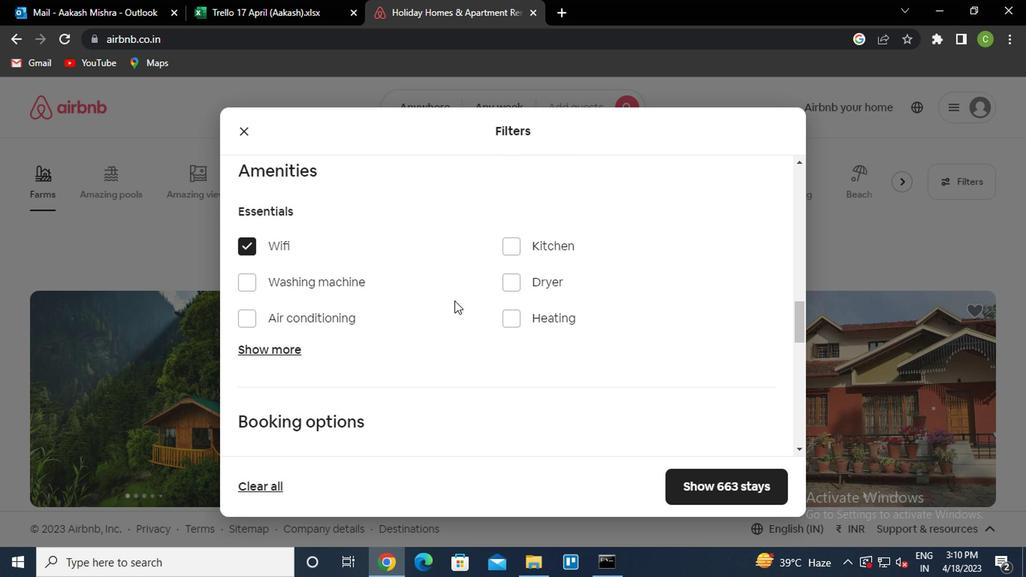 
Action: Mouse scrolled (437, 298) with delta (0, 0)
Screenshot: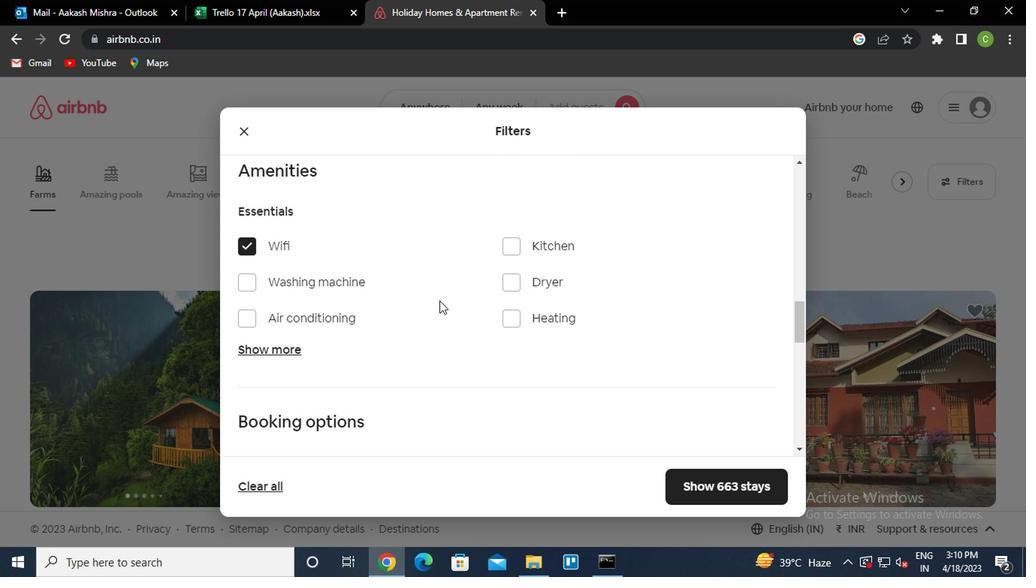 
Action: Mouse scrolled (437, 298) with delta (0, 0)
Screenshot: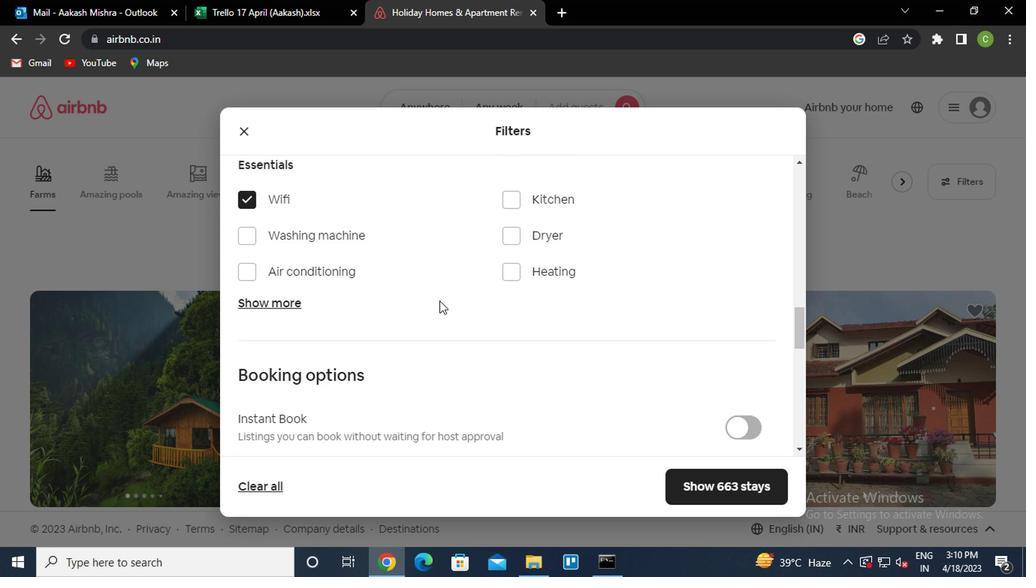 
Action: Mouse scrolled (437, 298) with delta (0, 0)
Screenshot: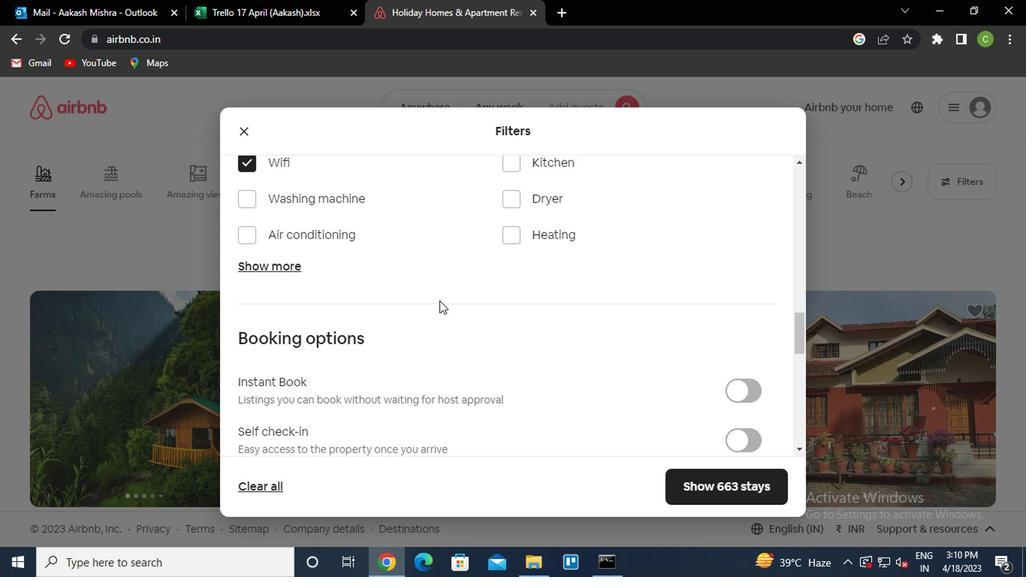 
Action: Mouse scrolled (437, 298) with delta (0, 0)
Screenshot: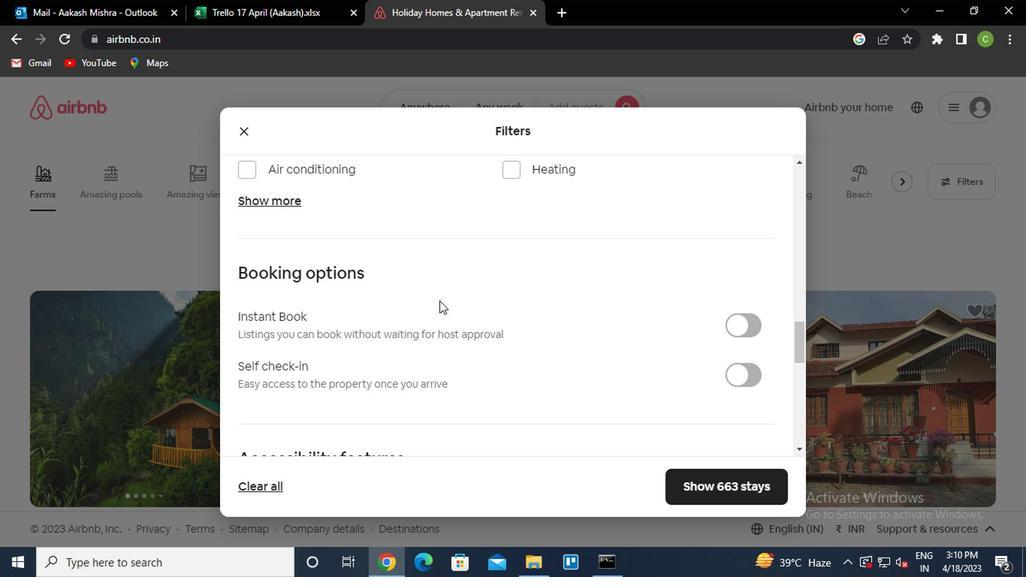
Action: Mouse moved to (751, 220)
Screenshot: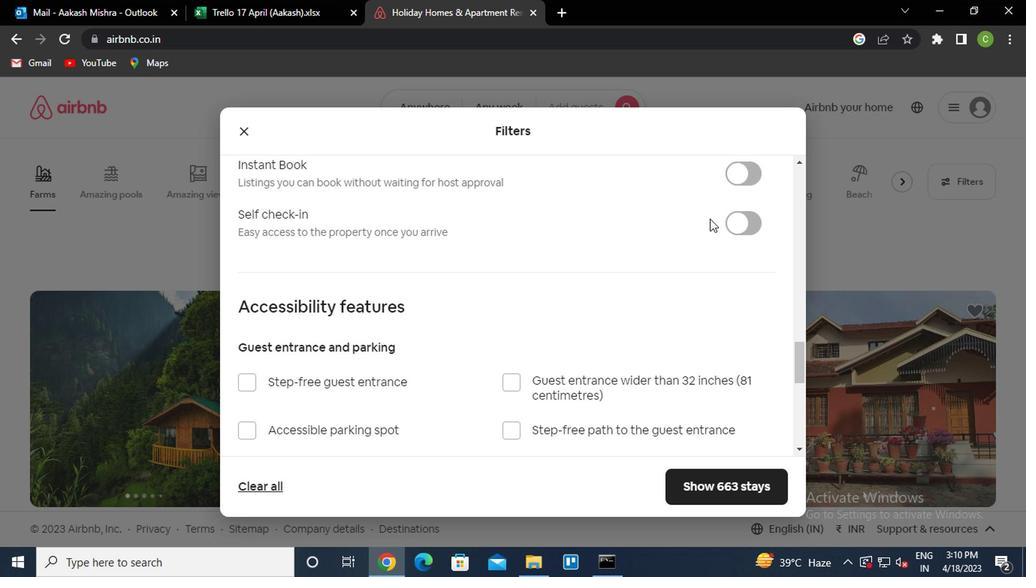 
Action: Mouse pressed left at (751, 220)
Screenshot: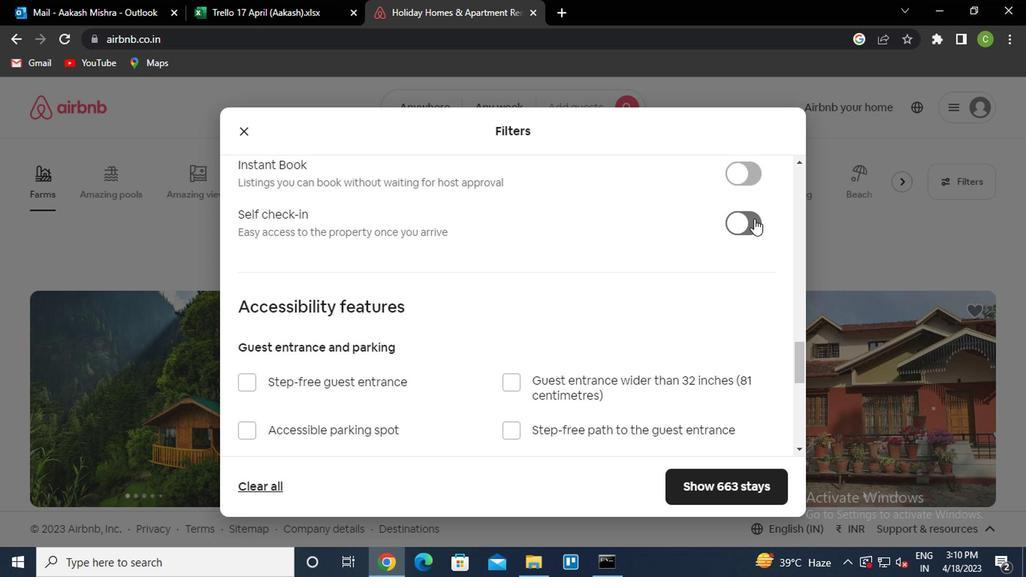 
Action: Mouse moved to (536, 299)
Screenshot: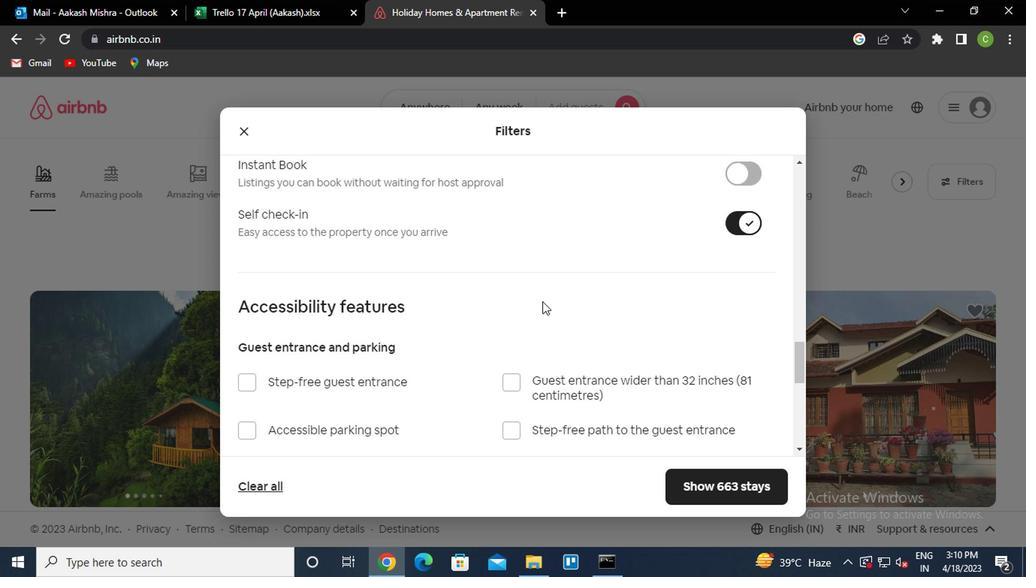 
Action: Mouse scrolled (536, 298) with delta (0, 0)
Screenshot: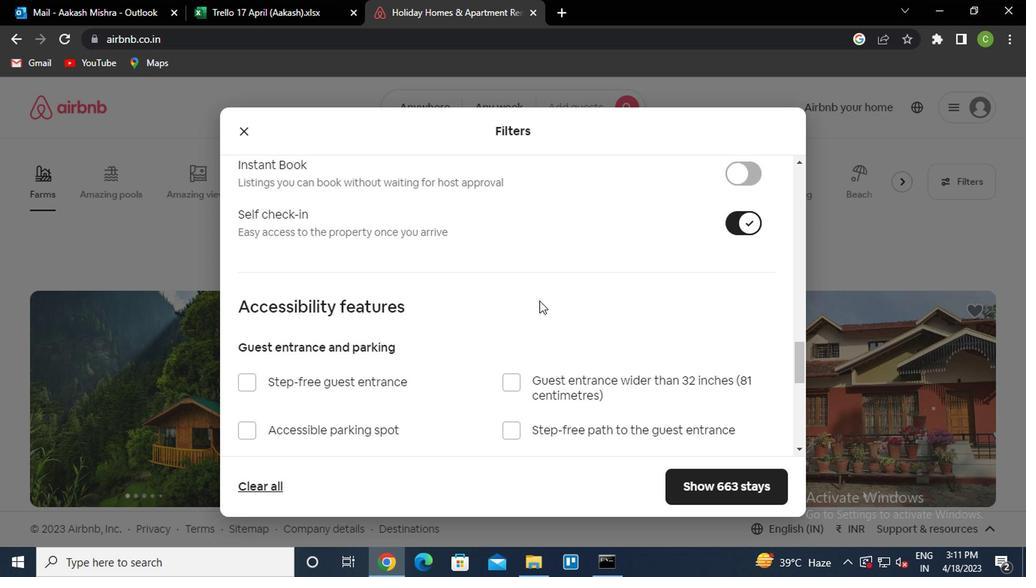 
Action: Mouse scrolled (536, 298) with delta (0, 0)
Screenshot: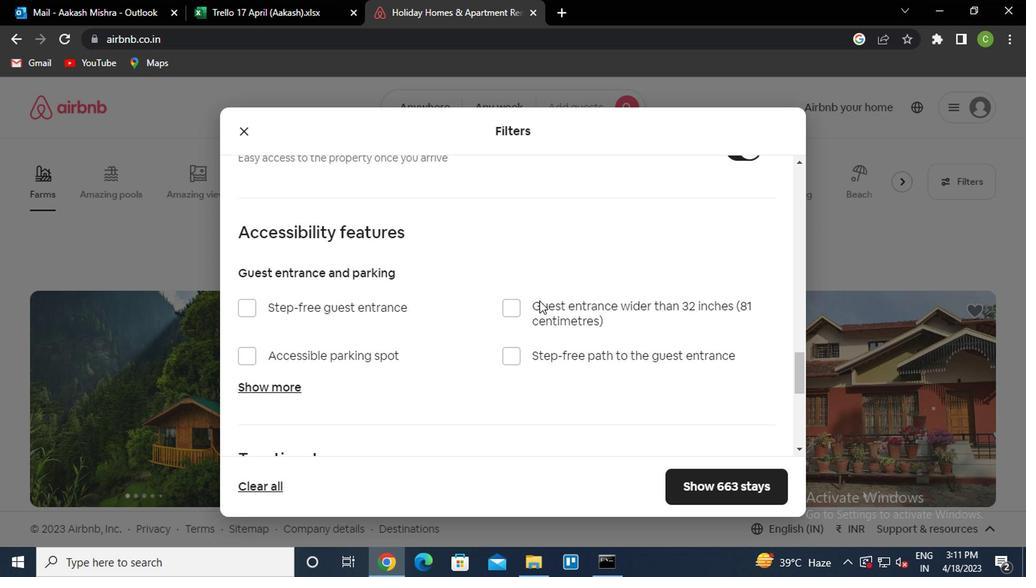 
Action: Mouse scrolled (536, 298) with delta (0, 0)
Screenshot: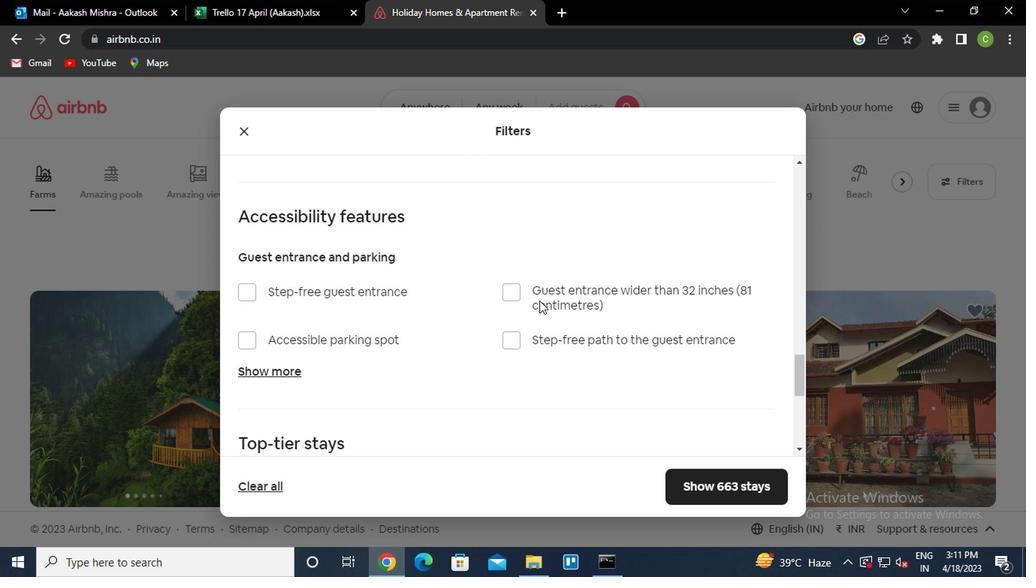 
Action: Mouse scrolled (536, 298) with delta (0, 0)
Screenshot: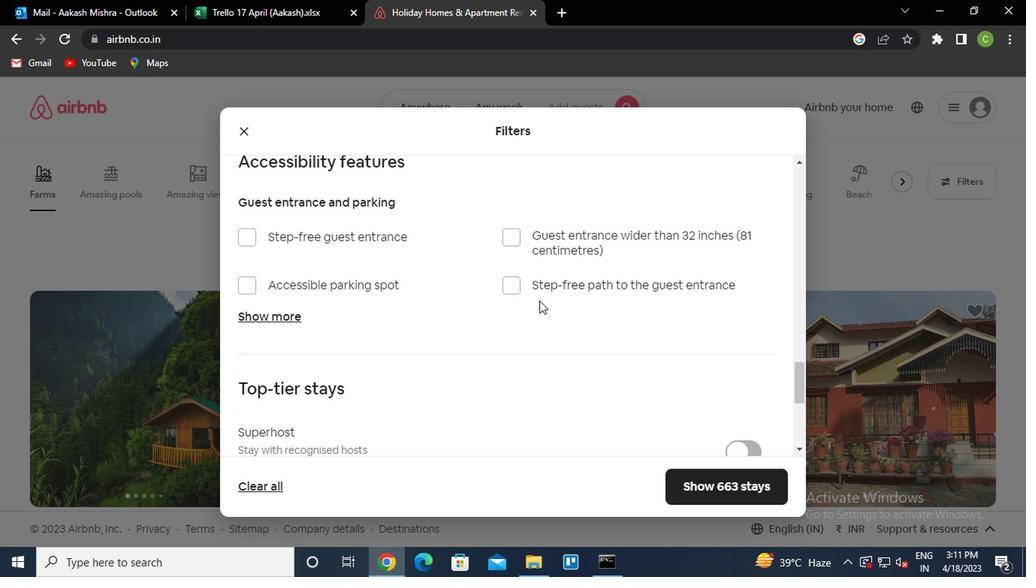 
Action: Mouse scrolled (536, 298) with delta (0, 0)
Screenshot: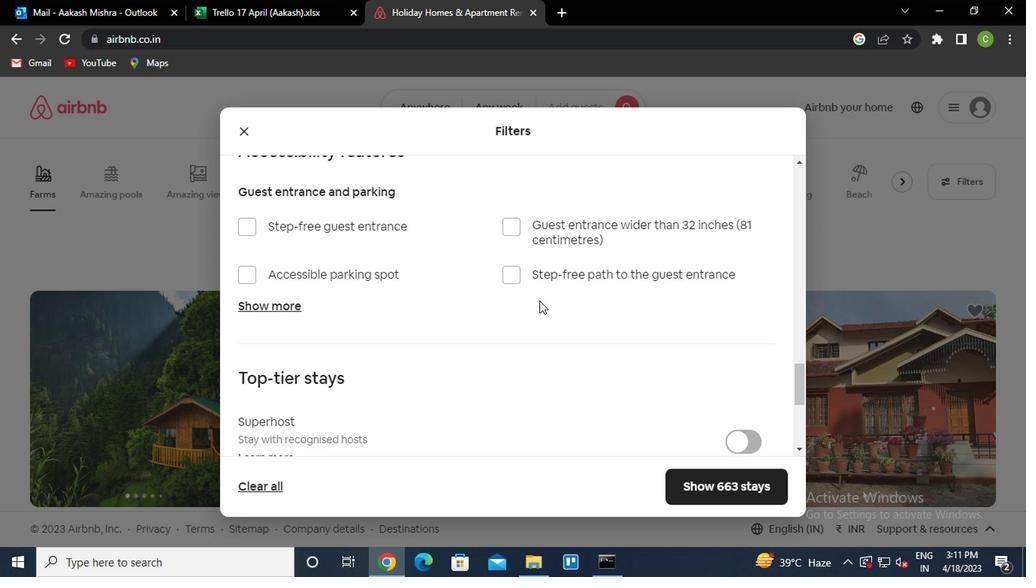 
Action: Mouse moved to (407, 303)
Screenshot: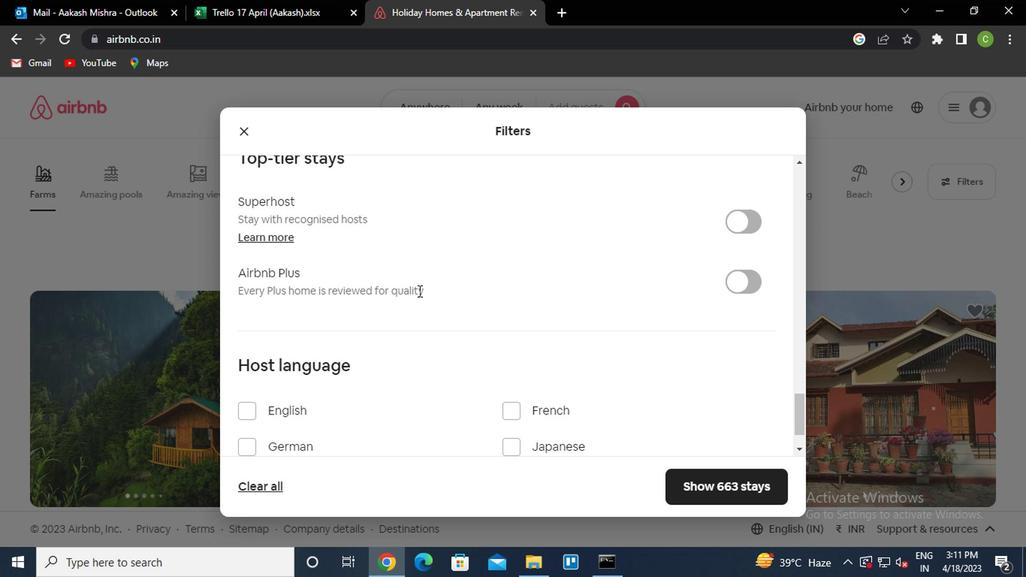 
Action: Mouse scrolled (407, 303) with delta (0, 0)
Screenshot: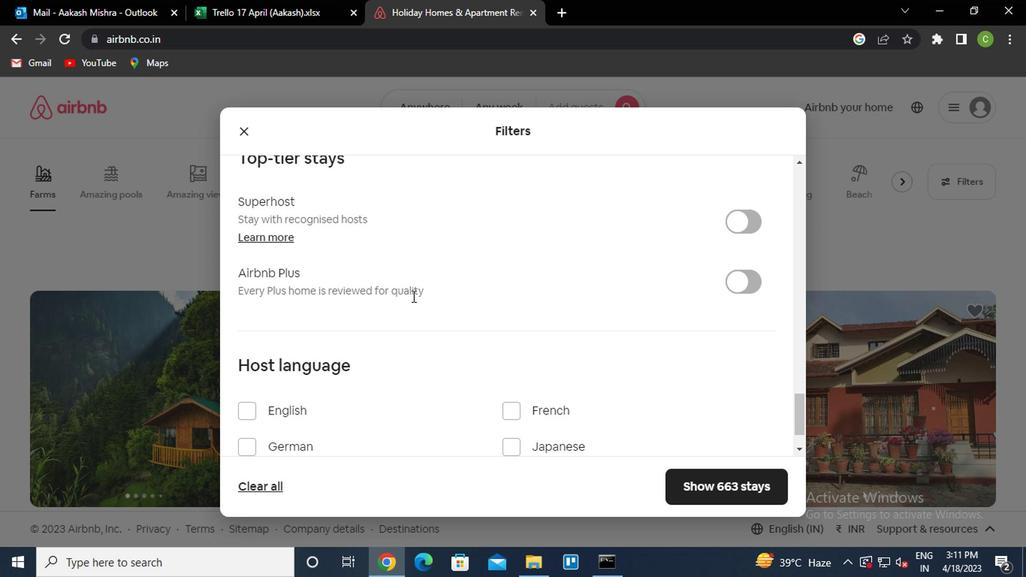 
Action: Mouse scrolled (407, 303) with delta (0, 0)
Screenshot: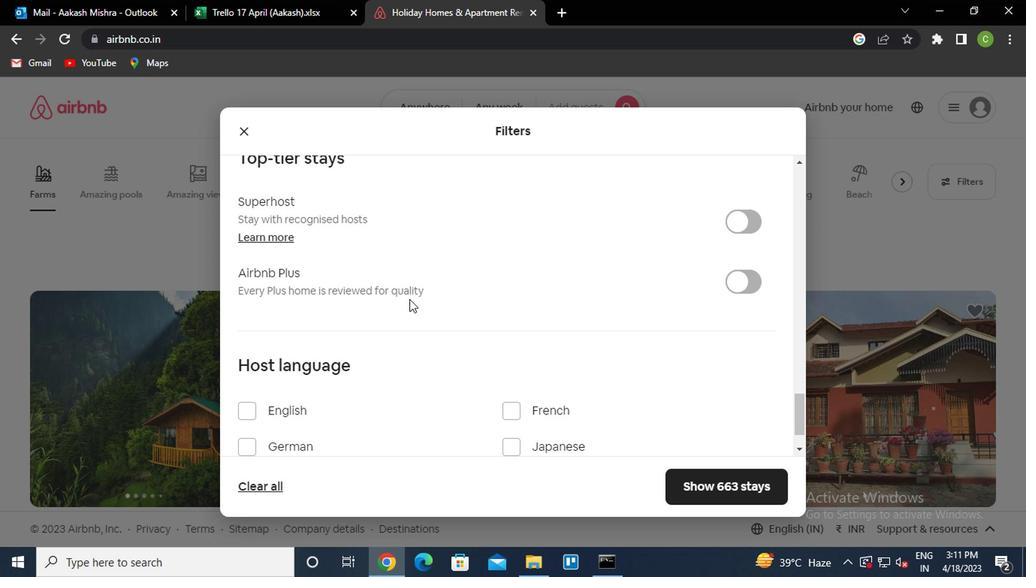 
Action: Mouse scrolled (407, 303) with delta (0, 0)
Screenshot: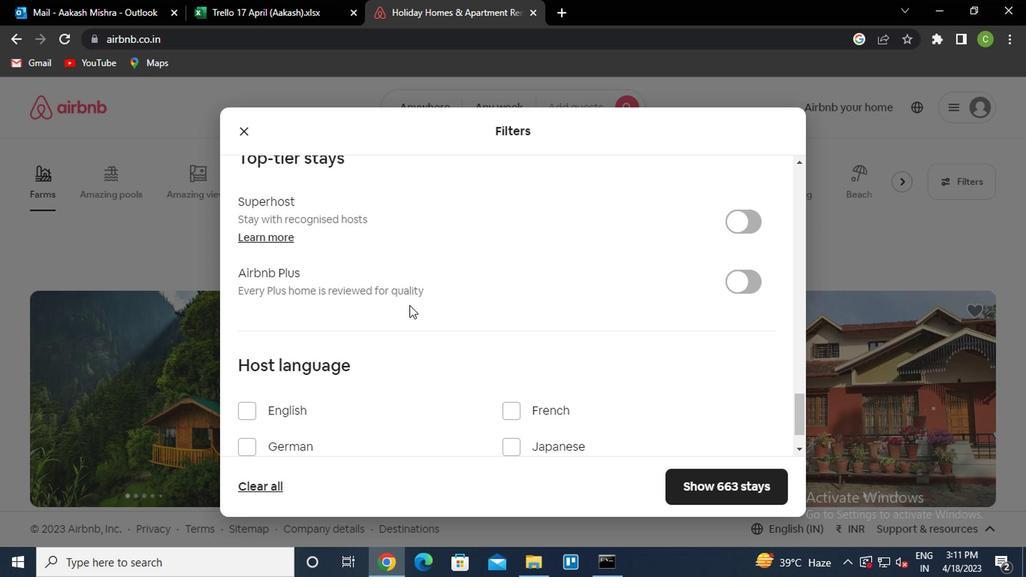 
Action: Mouse moved to (281, 409)
Screenshot: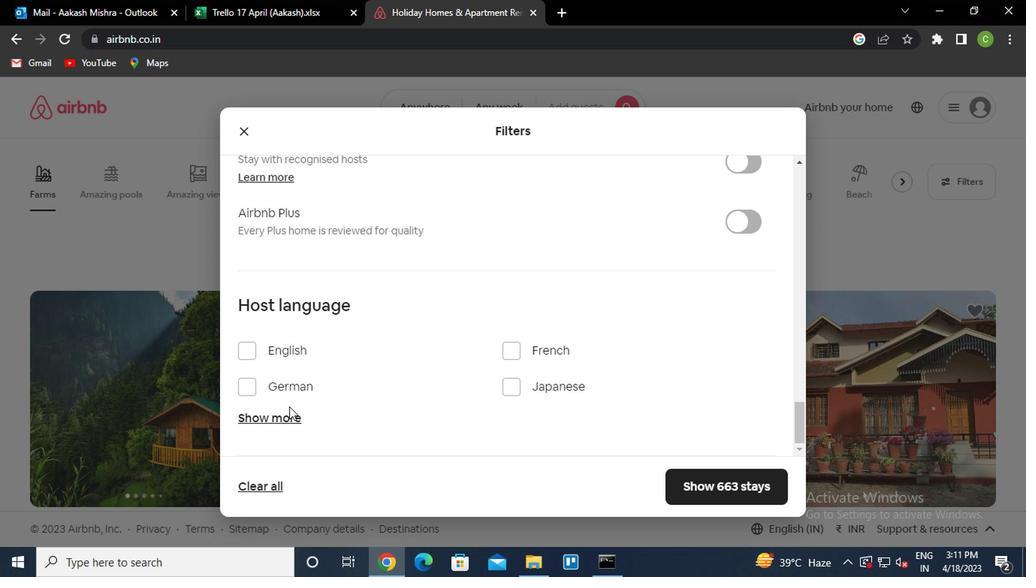 
Action: Mouse pressed left at (281, 409)
Screenshot: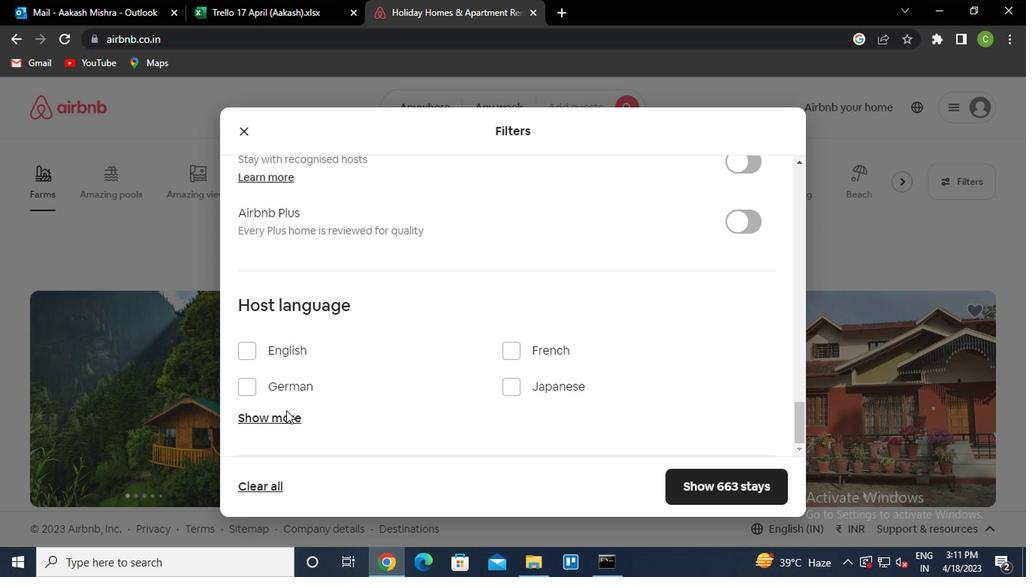 
Action: Mouse moved to (279, 397)
Screenshot: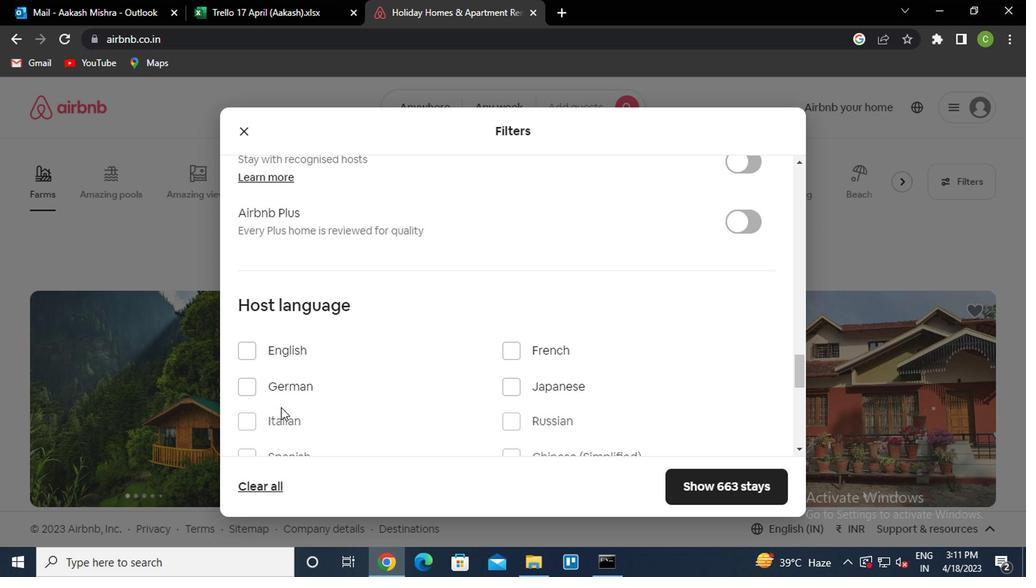 
Action: Mouse scrolled (279, 396) with delta (0, -1)
Screenshot: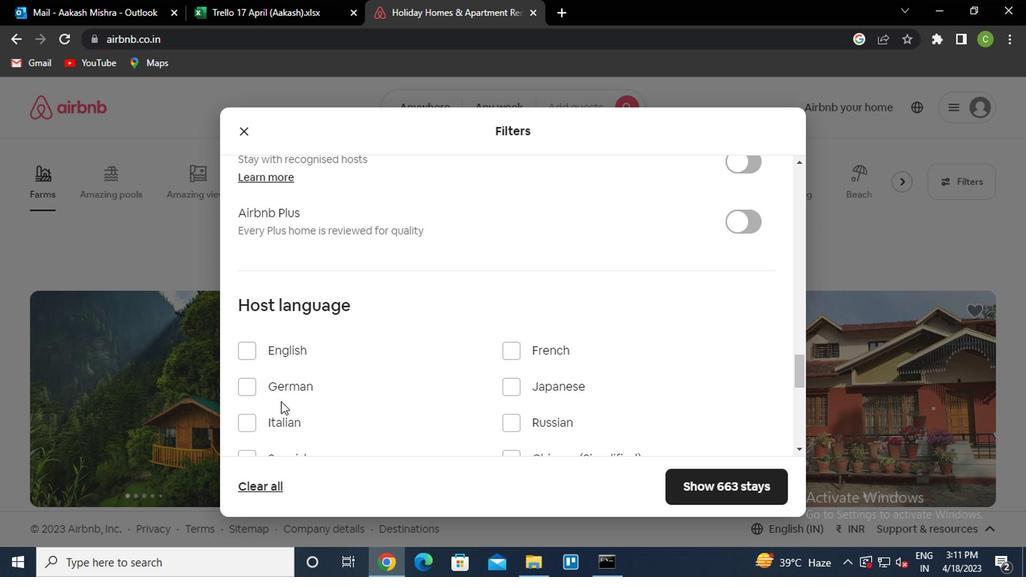 
Action: Mouse moved to (279, 397)
Screenshot: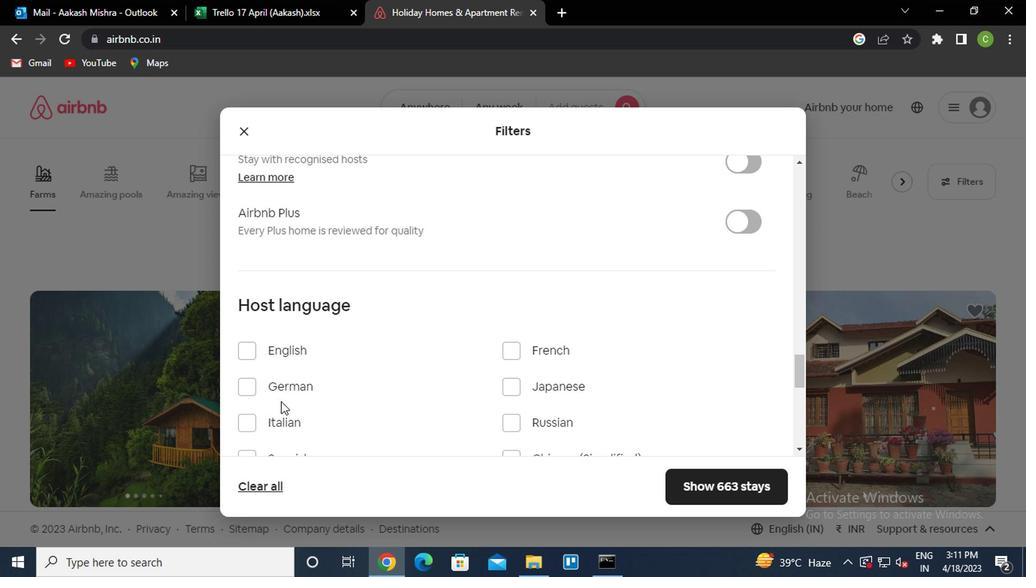 
Action: Mouse scrolled (279, 396) with delta (0, -1)
Screenshot: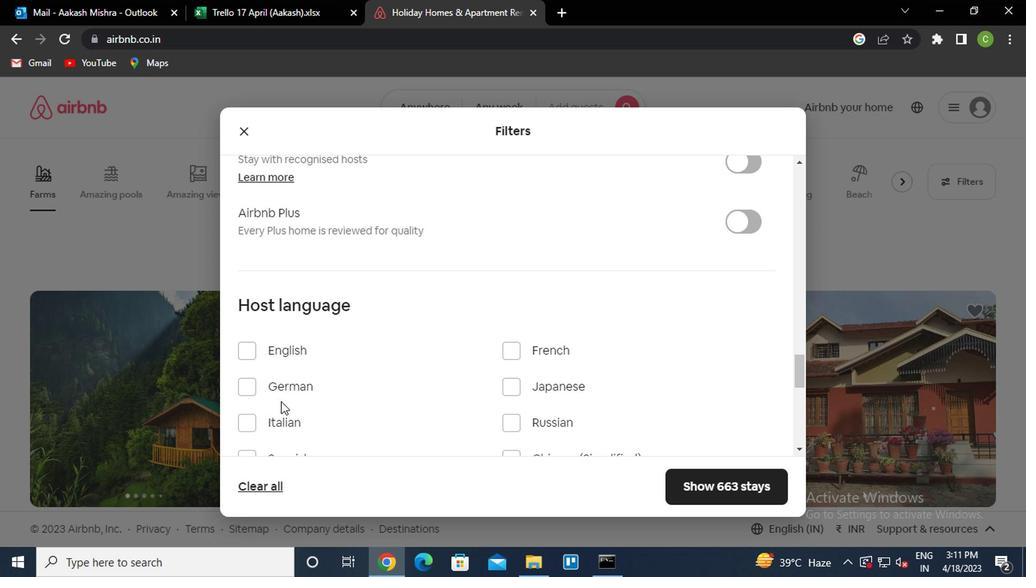 
Action: Mouse moved to (240, 298)
Screenshot: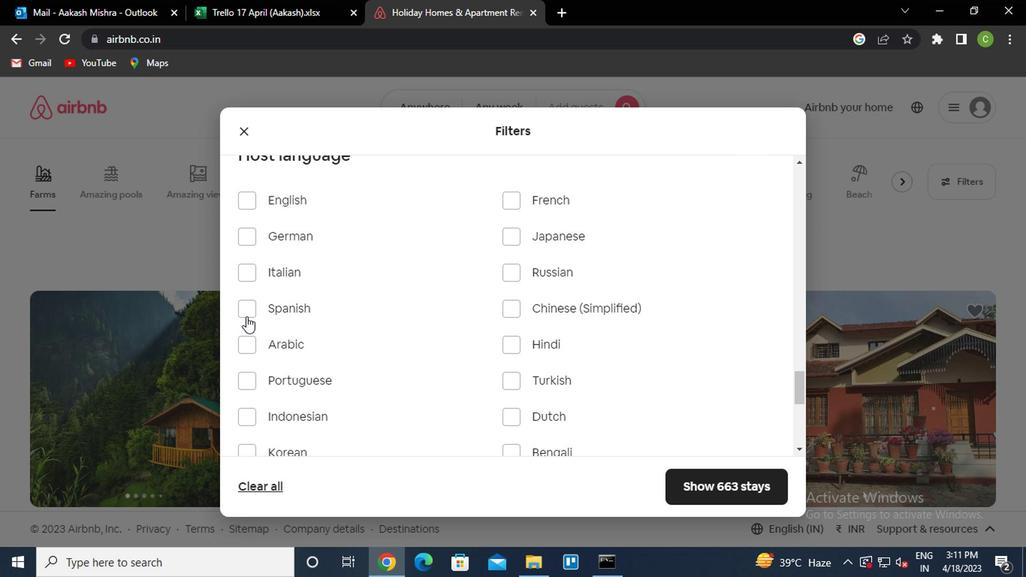 
Action: Mouse pressed left at (240, 298)
Screenshot: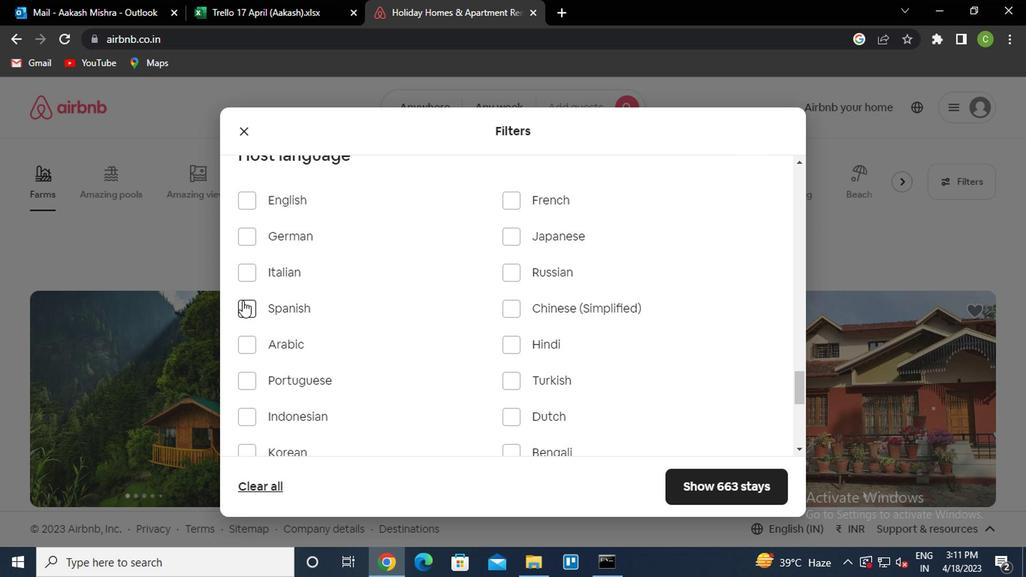 
Action: Mouse moved to (736, 466)
Screenshot: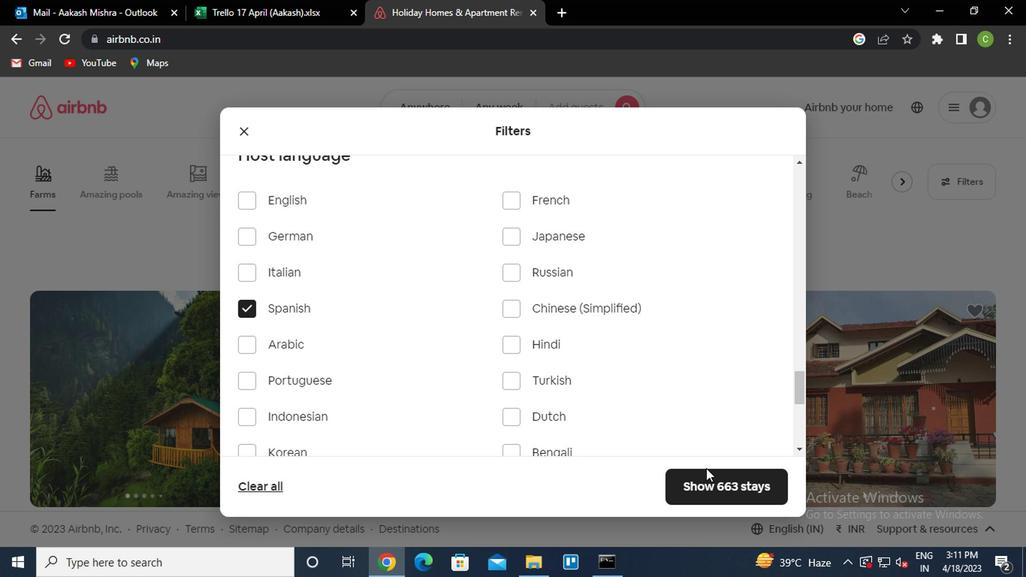 
Action: Mouse pressed left at (736, 466)
Screenshot: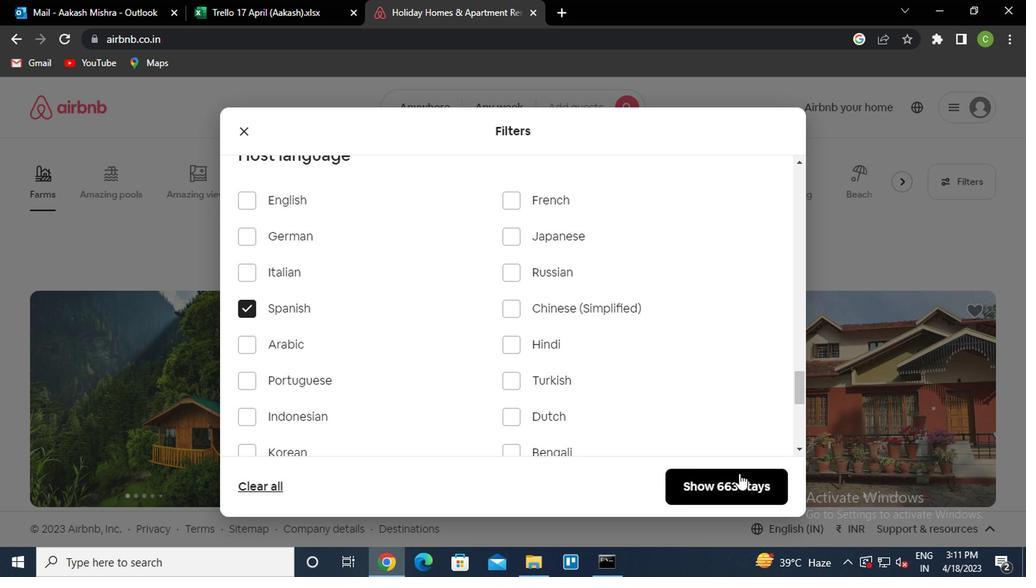 
Action: Mouse moved to (527, 394)
Screenshot: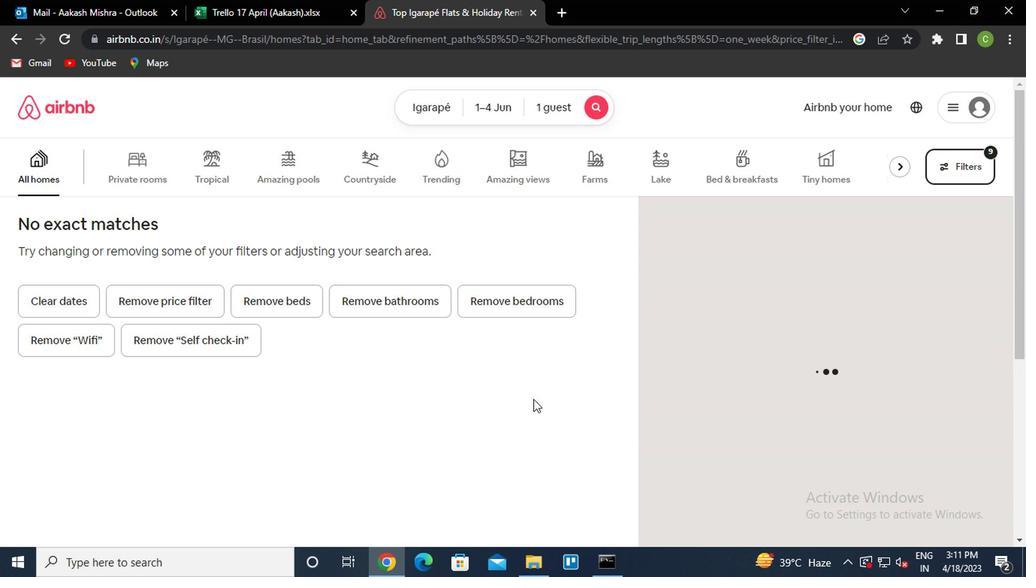 
